 Task: Create a new event for a team-building picnic and games day on the 16th at 10 AM to 10:30 AM.
Action: Mouse moved to (49, 97)
Screenshot: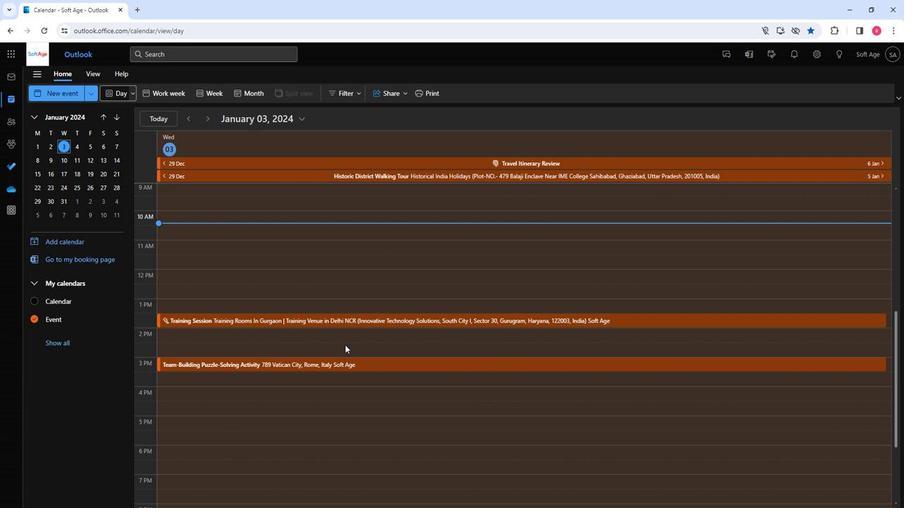 
Action: Mouse pressed left at (49, 97)
Screenshot: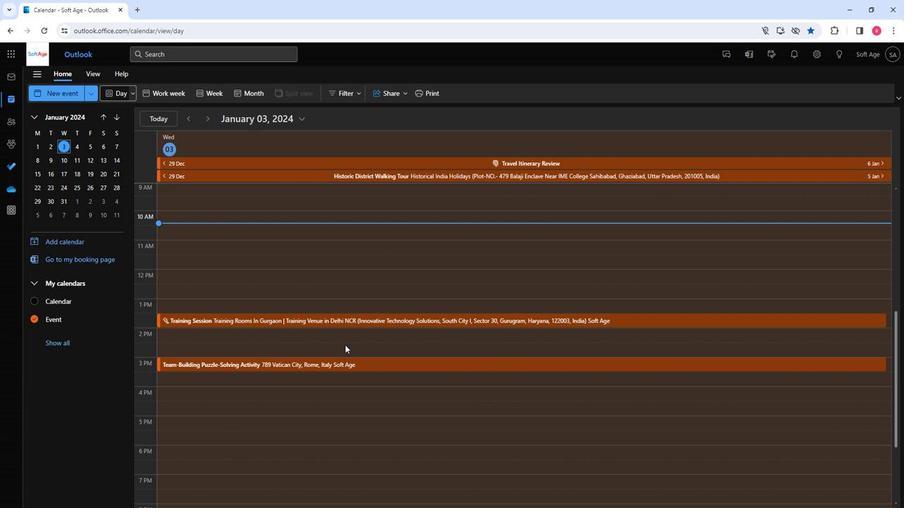 
Action: Mouse moved to (226, 156)
Screenshot: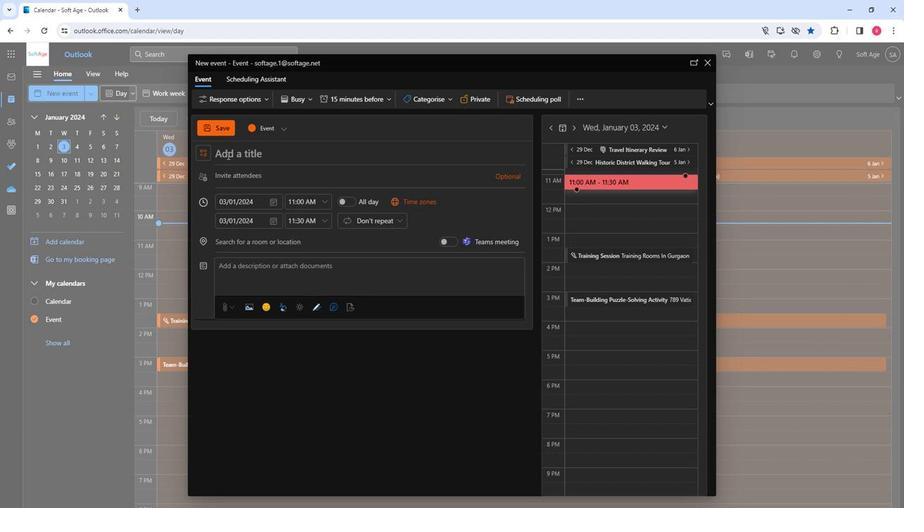 
Action: Mouse pressed left at (226, 156)
Screenshot: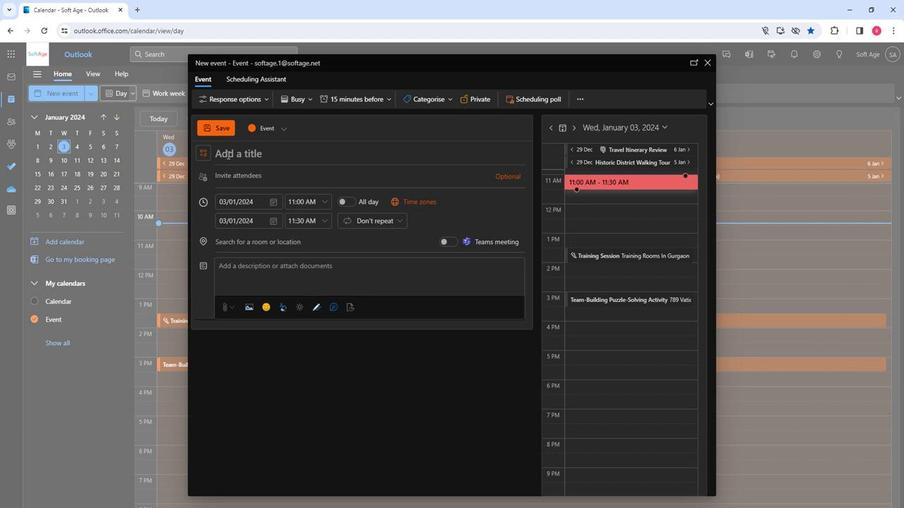 
Action: Key pressed <Key.shift><Key.shift><Key.shift><Key.shift><Key.shift><Key.shift><Key.shift><Key.shift><Key.shift><Key.shift><Key.shift><Key.shift><Key.shift>Team-building<Key.space>picnic<Key.backspace><Key.backspace><Key.backspace><Key.backspace><Key.backspace><Key.backspace><Key.shift>Picnic<Key.space><Key.shift>And<Key.space><Key.shift>Games<Key.space><Key.shift>Day
Screenshot: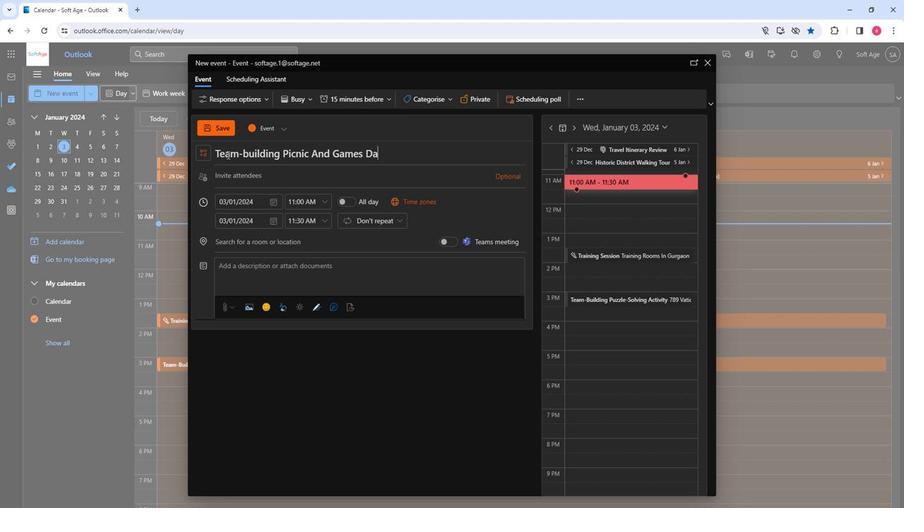 
Action: Mouse moved to (242, 178)
Screenshot: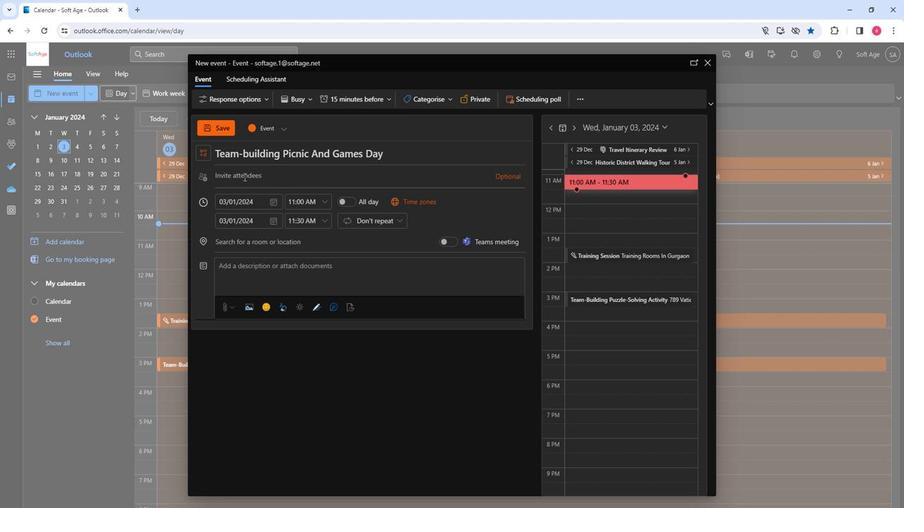 
Action: Mouse pressed left at (242, 178)
Screenshot: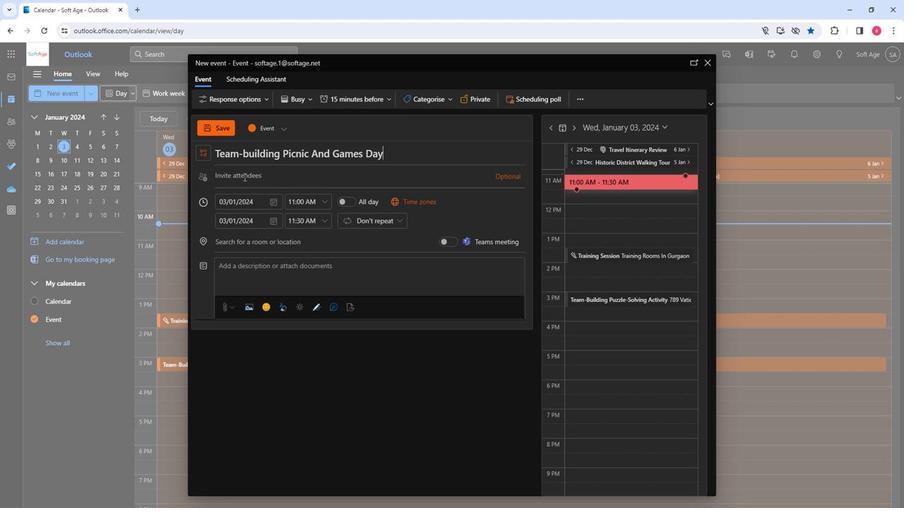 
Action: Key pressed so
Screenshot: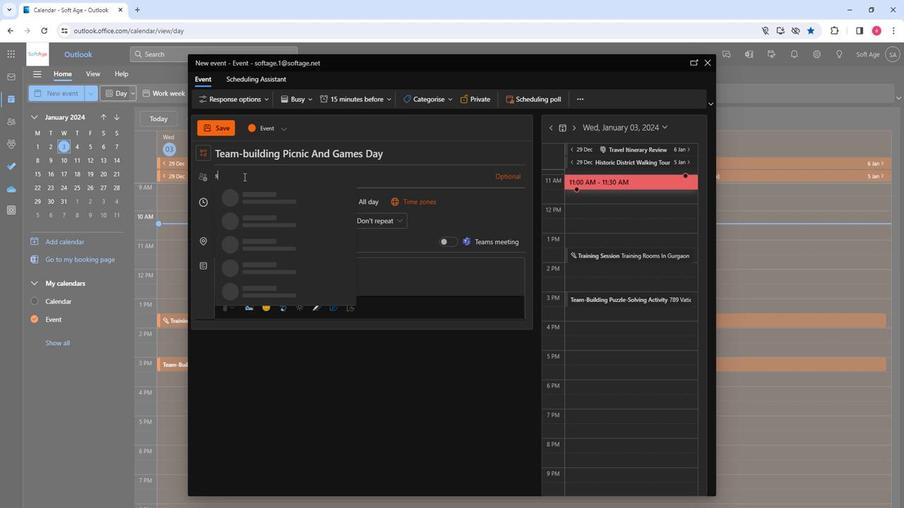 
Action: Mouse moved to (252, 245)
Screenshot: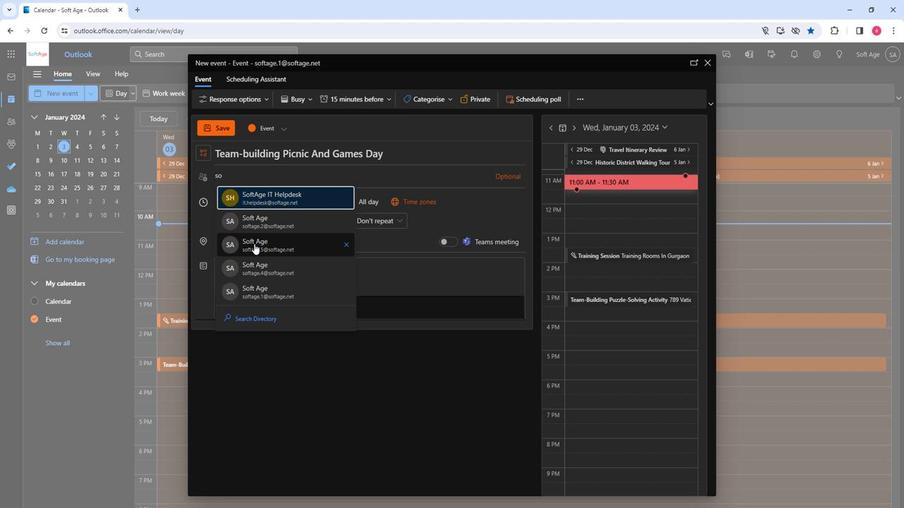 
Action: Mouse pressed left at (252, 245)
Screenshot: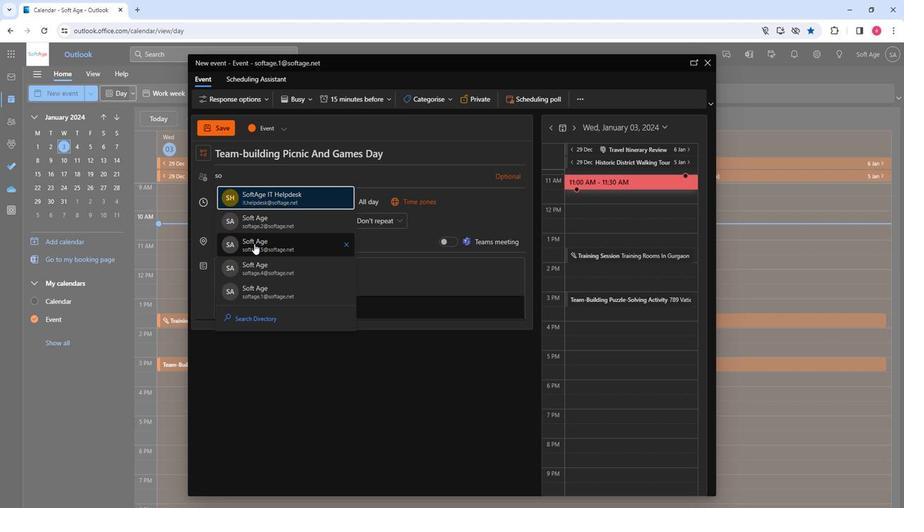 
Action: Key pressed so
Screenshot: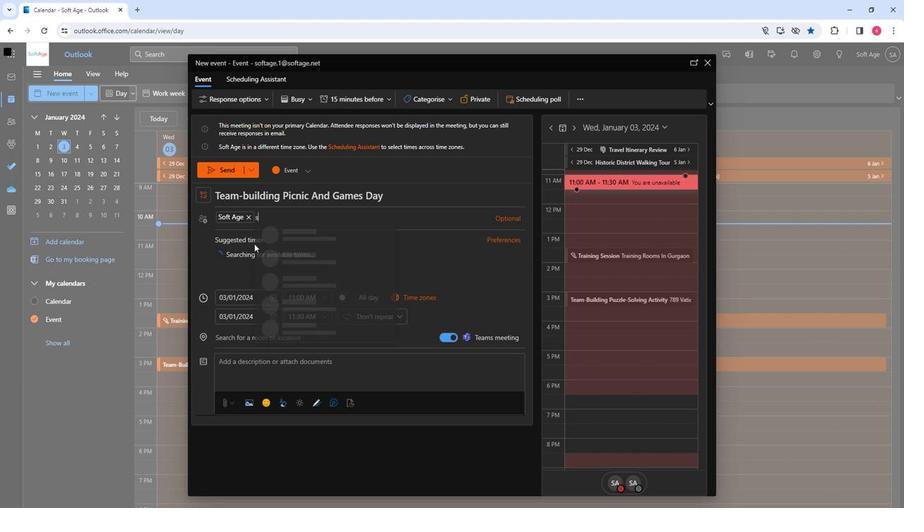 
Action: Mouse moved to (288, 268)
Screenshot: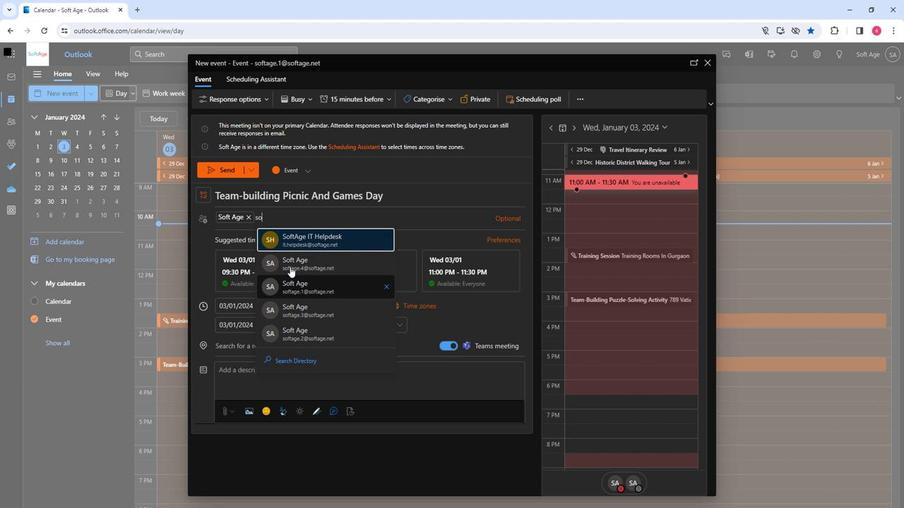 
Action: Mouse pressed left at (288, 268)
Screenshot: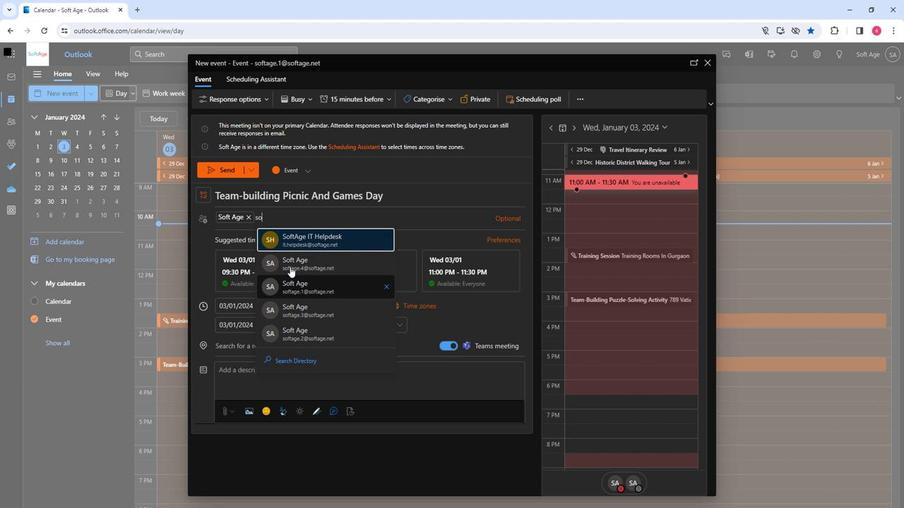 
Action: Key pressed so
Screenshot: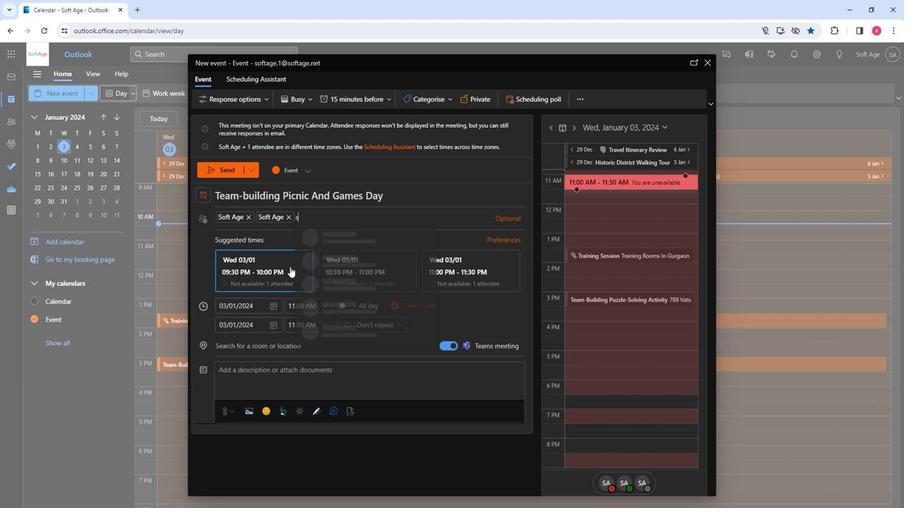 
Action: Mouse moved to (342, 304)
Screenshot: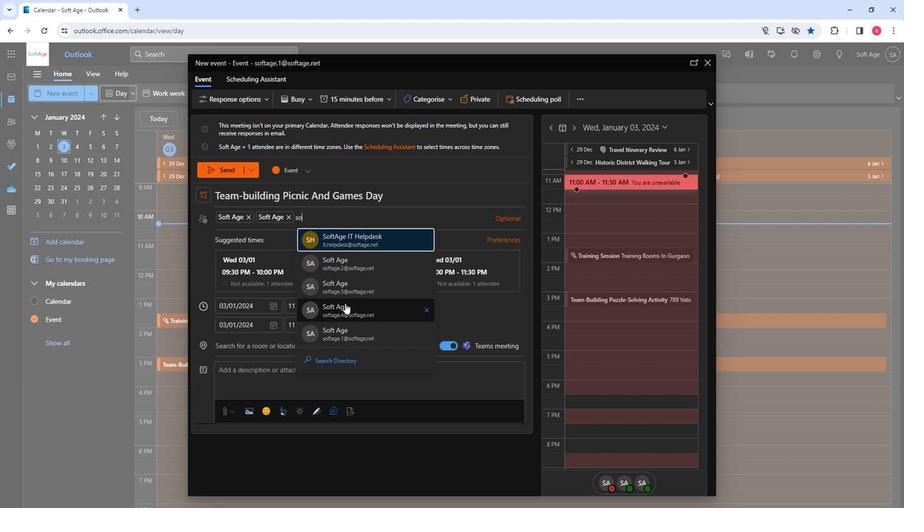 
Action: Mouse pressed left at (342, 304)
Screenshot: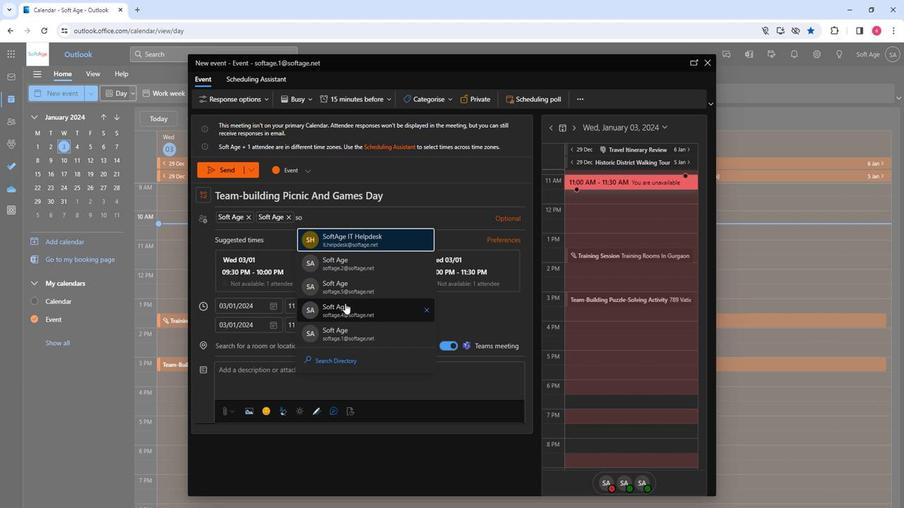 
Action: Key pressed so
Screenshot: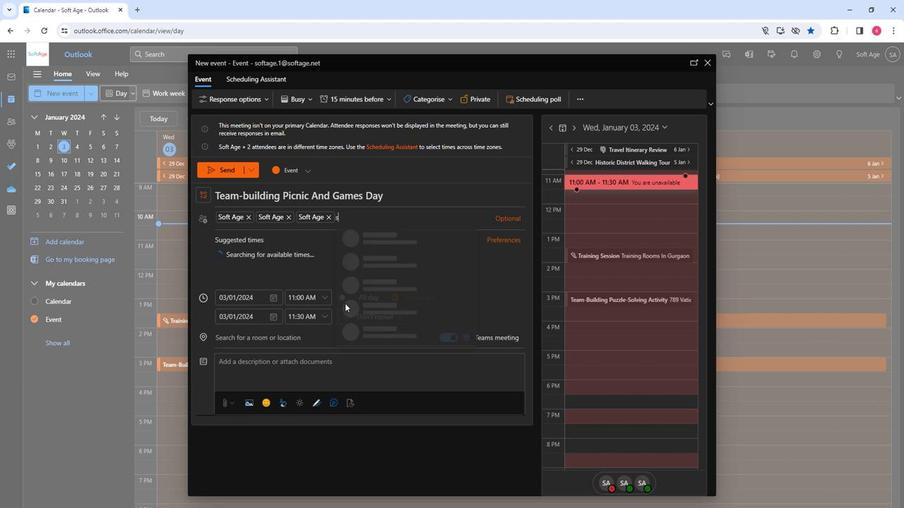 
Action: Mouse moved to (370, 337)
Screenshot: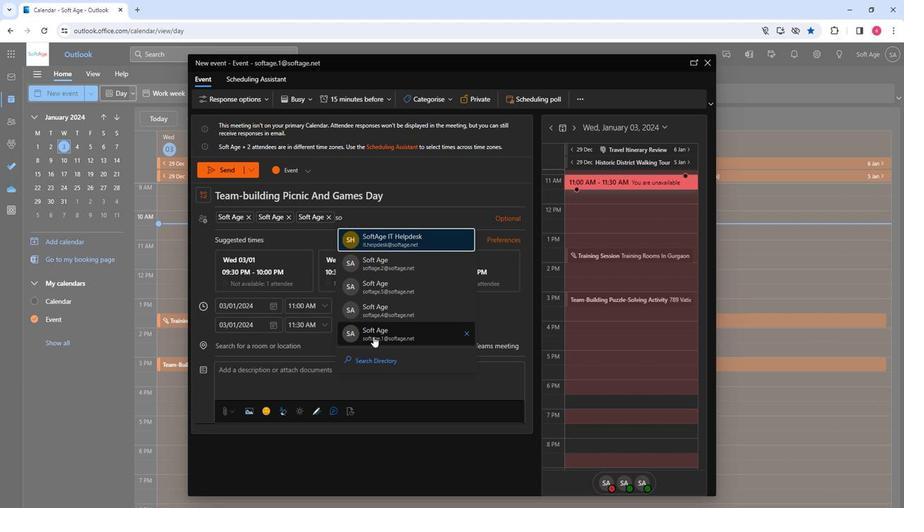 
Action: Mouse pressed left at (370, 337)
Screenshot: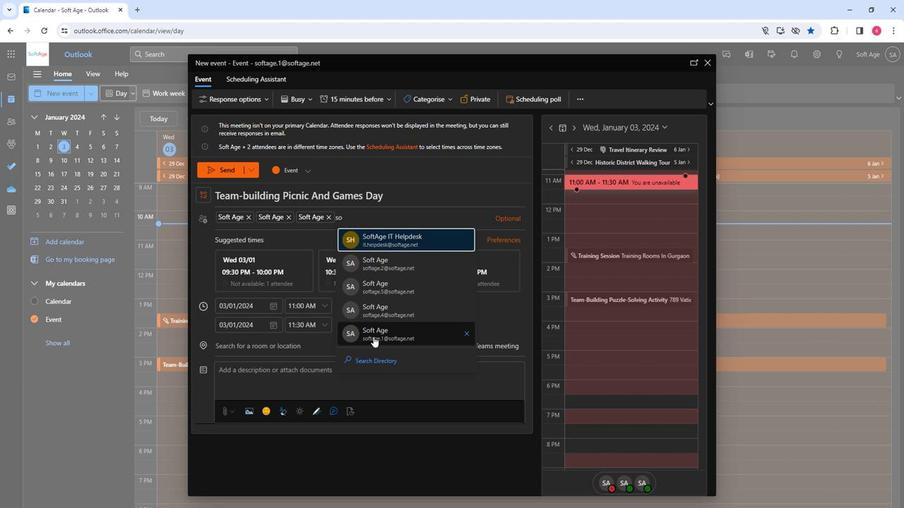 
Action: Mouse moved to (269, 305)
Screenshot: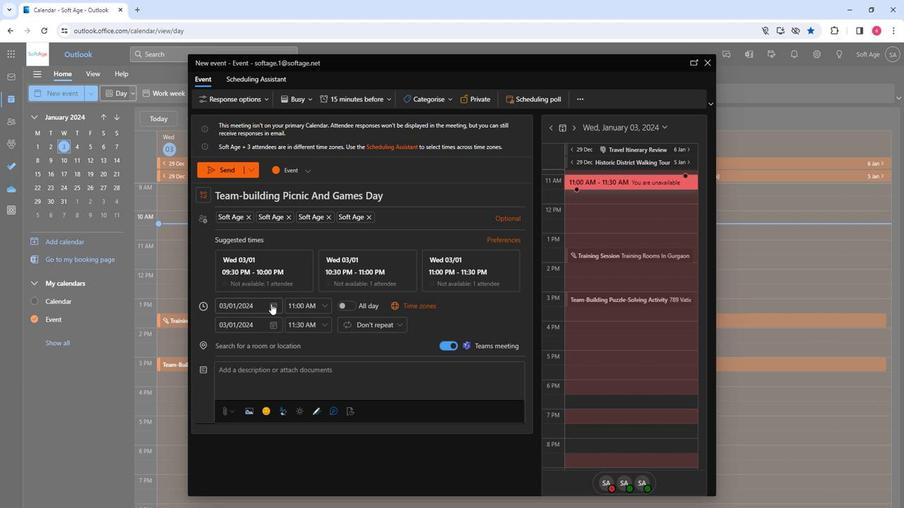 
Action: Mouse pressed left at (269, 305)
Screenshot: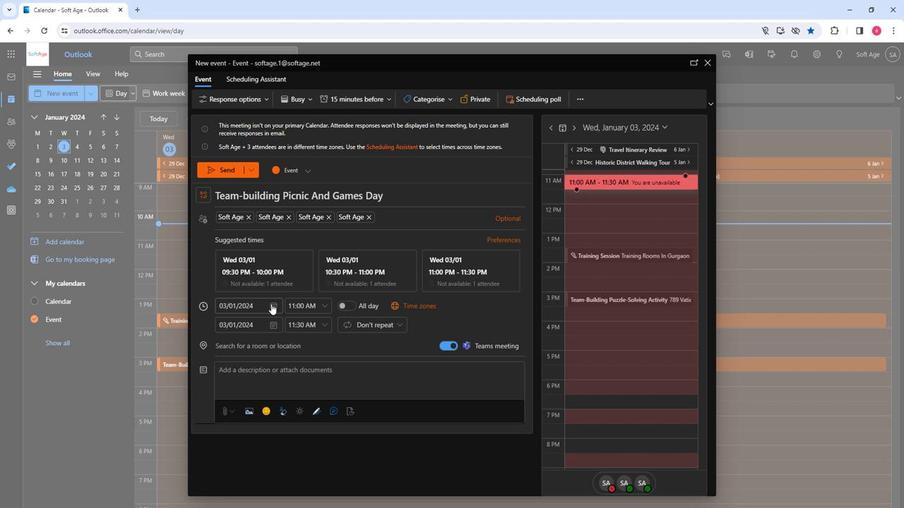 
Action: Mouse moved to (239, 385)
Screenshot: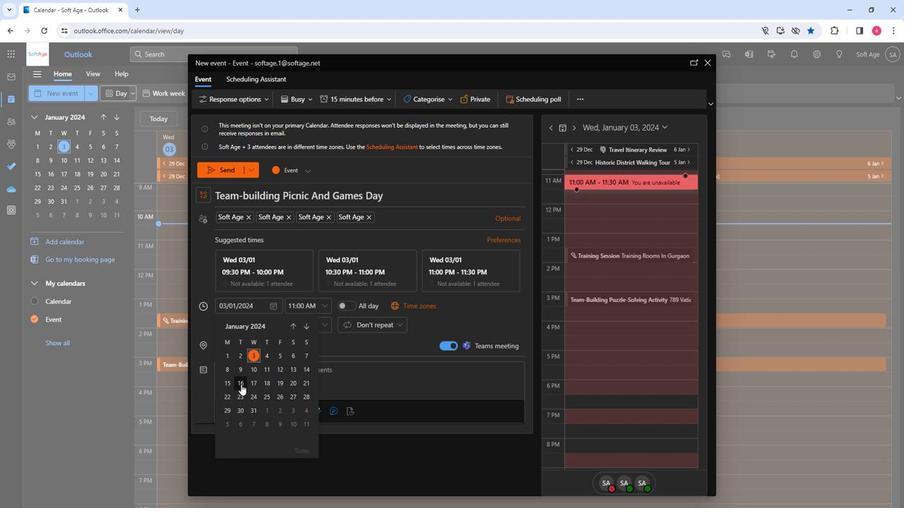 
Action: Mouse pressed left at (239, 385)
Screenshot: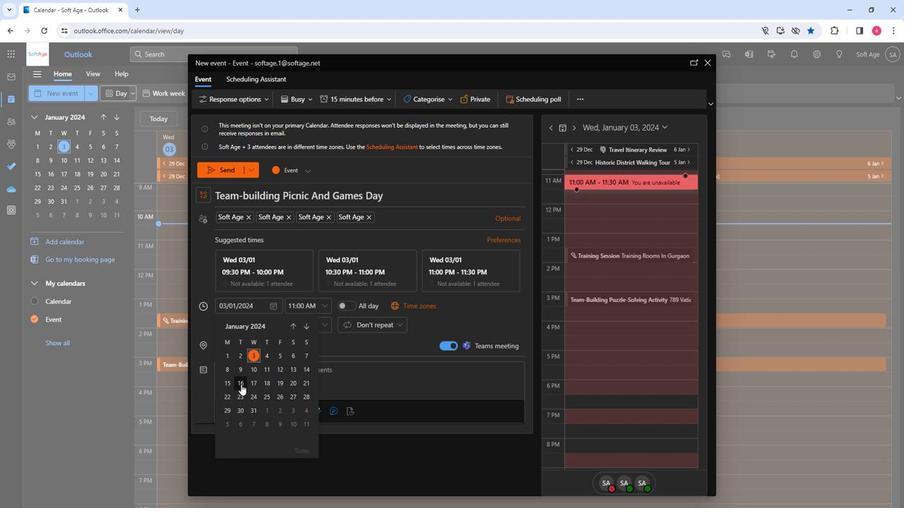 
Action: Mouse moved to (323, 307)
Screenshot: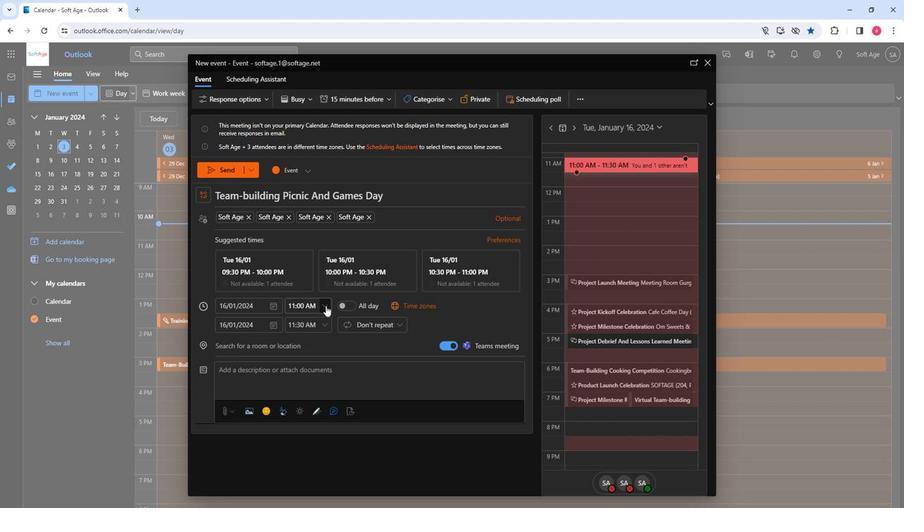 
Action: Mouse pressed left at (323, 307)
Screenshot: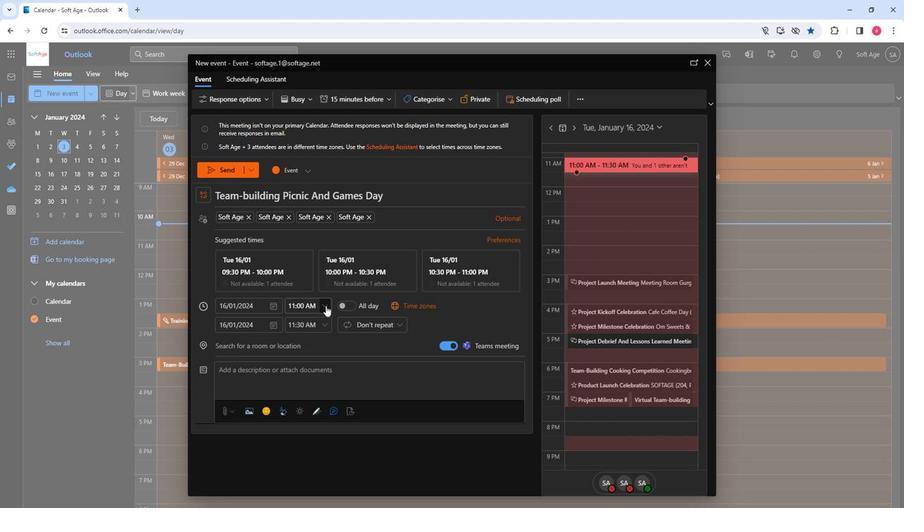 
Action: Mouse moved to (310, 365)
Screenshot: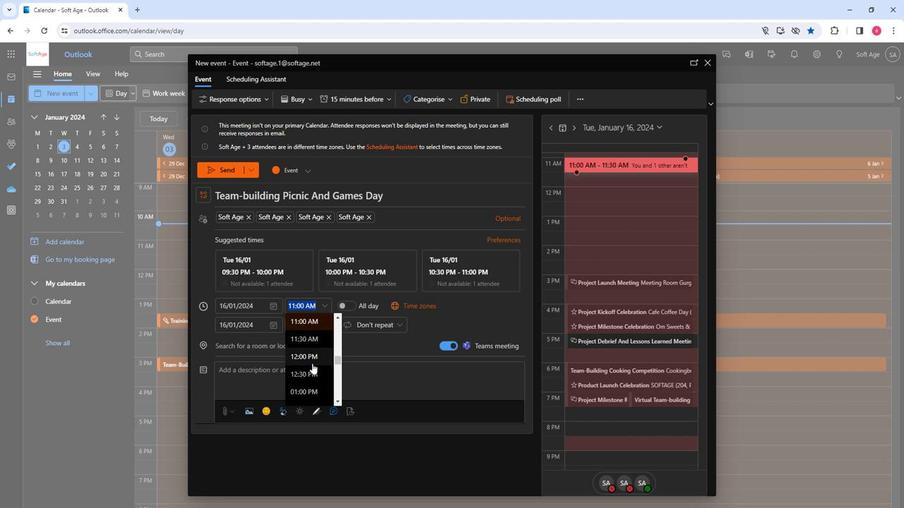 
Action: Mouse scrolled (310, 364) with delta (0, 0)
Screenshot: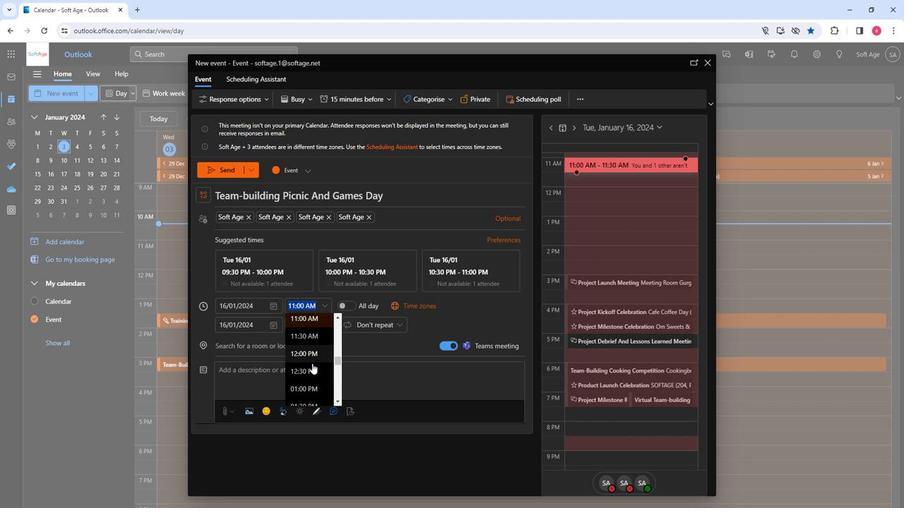 
Action: Mouse scrolled (310, 365) with delta (0, 0)
Screenshot: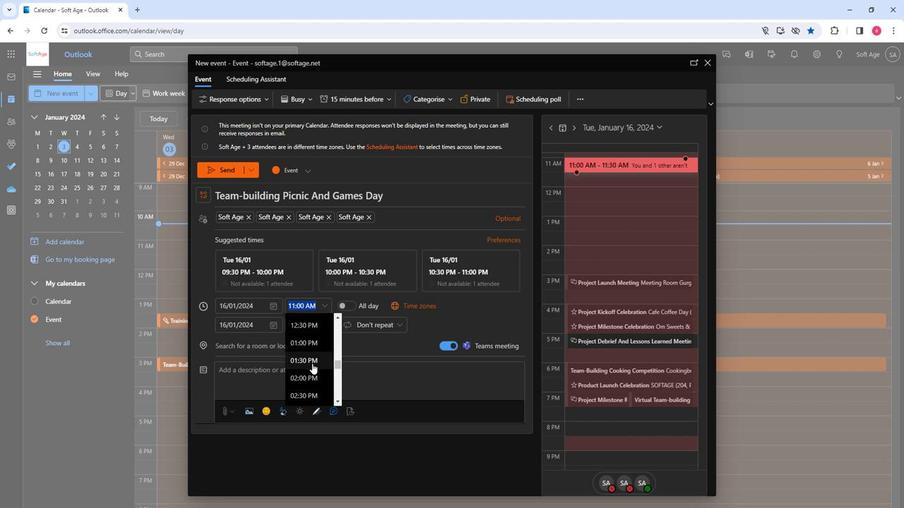
Action: Mouse moved to (309, 364)
Screenshot: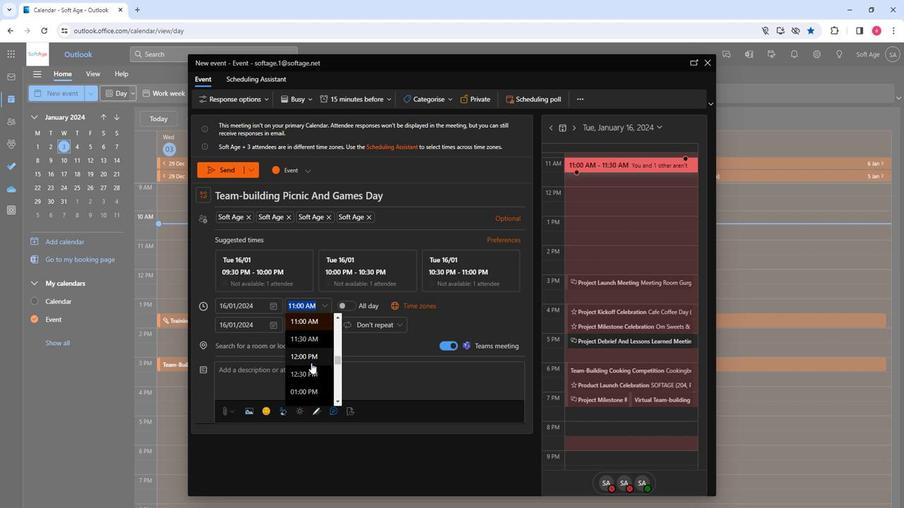 
Action: Mouse scrolled (309, 365) with delta (0, 0)
Screenshot: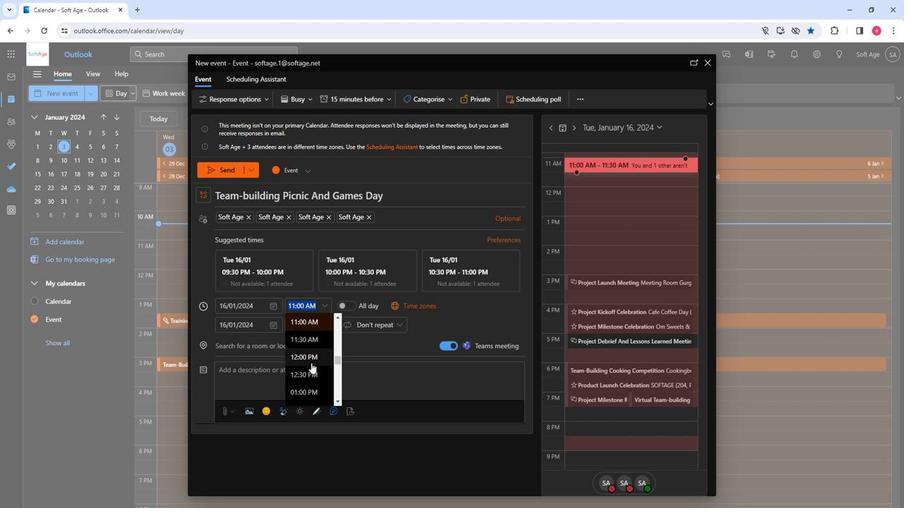 
Action: Mouse moved to (301, 337)
Screenshot: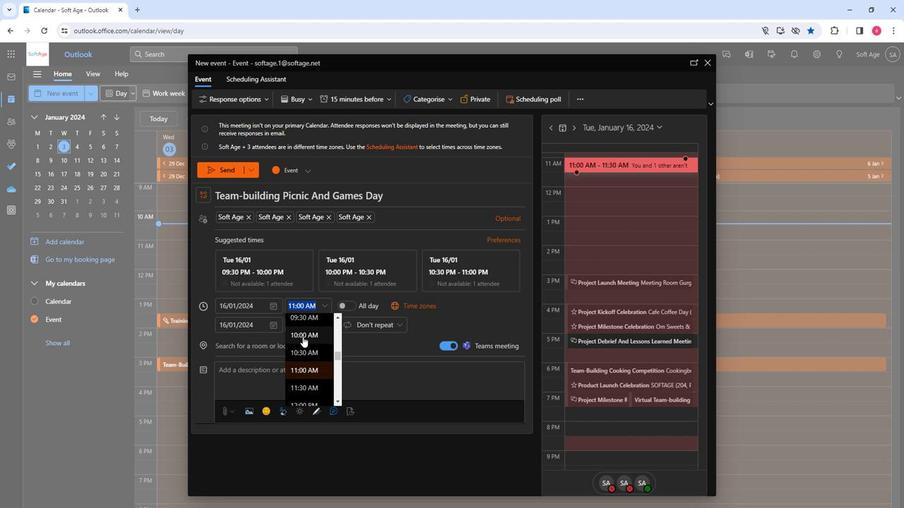 
Action: Mouse pressed left at (301, 337)
Screenshot: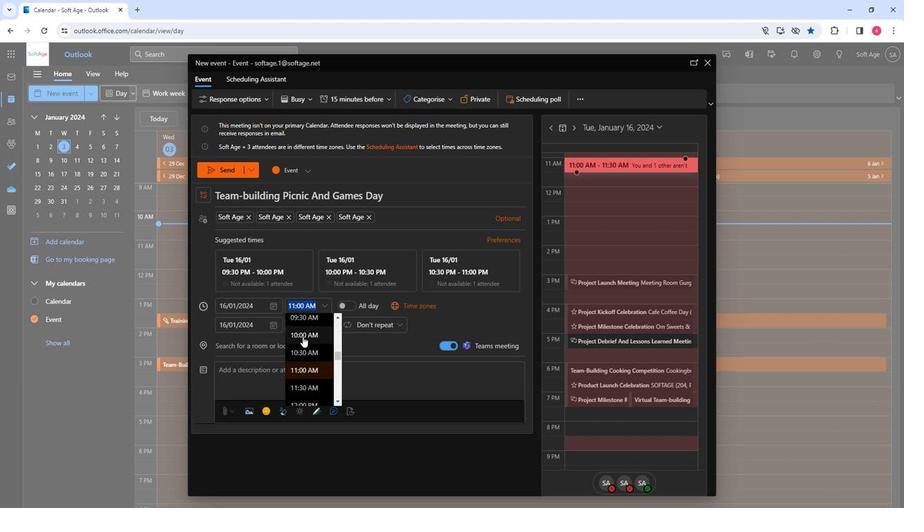 
Action: Mouse pressed left at (301, 337)
Screenshot: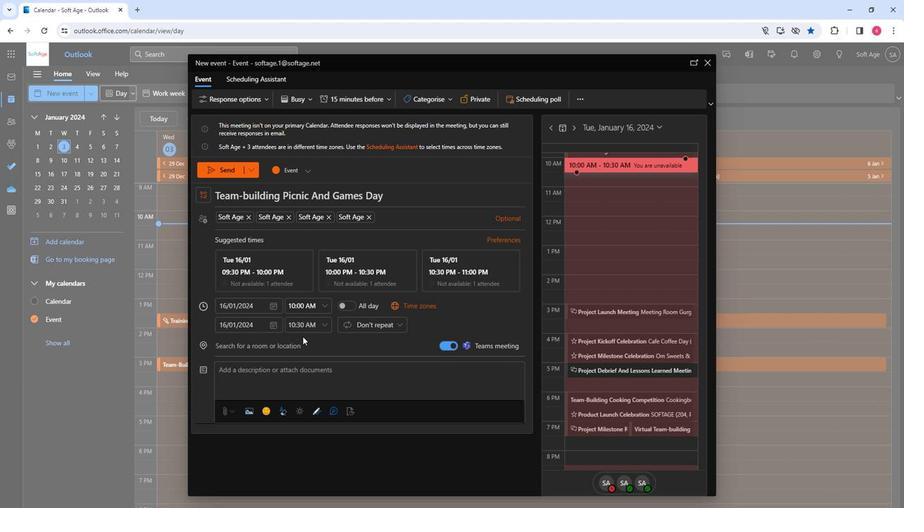 
Action: Mouse moved to (270, 349)
Screenshot: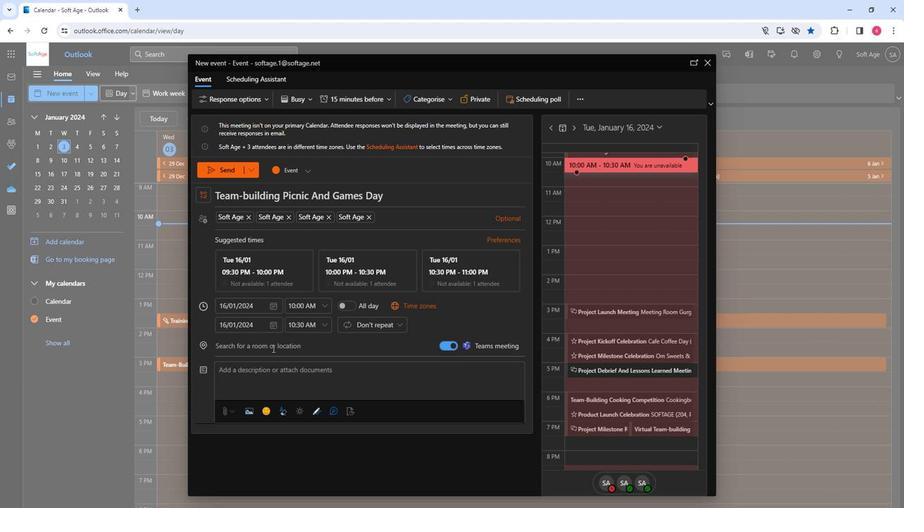 
Action: Mouse pressed left at (270, 349)
Screenshot: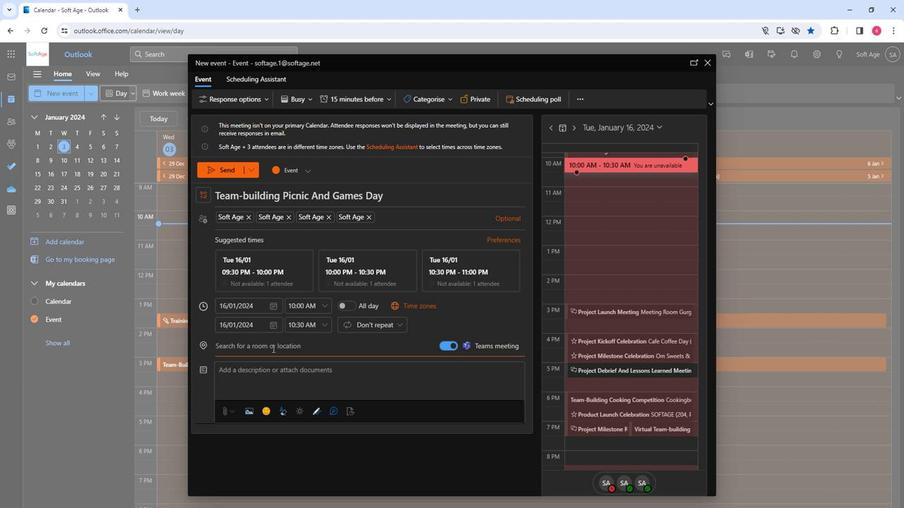 
Action: Key pressed so
Screenshot: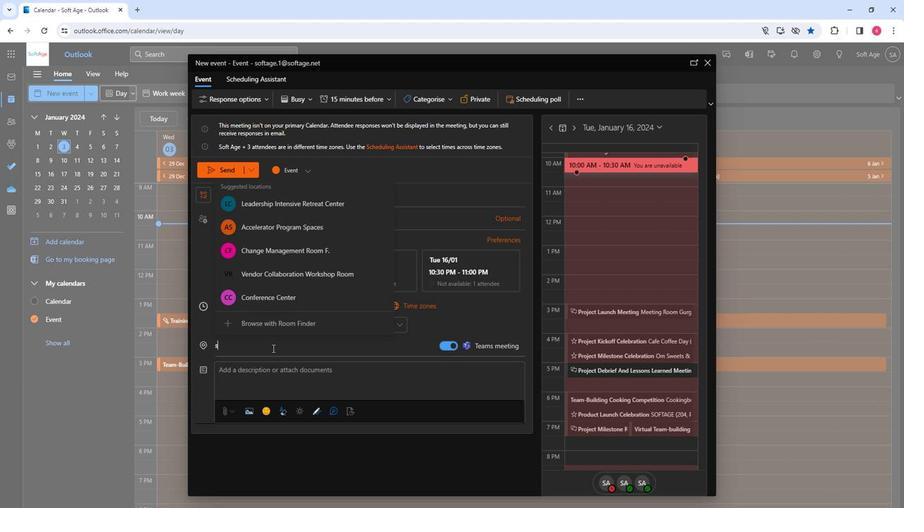 
Action: Mouse moved to (262, 298)
Screenshot: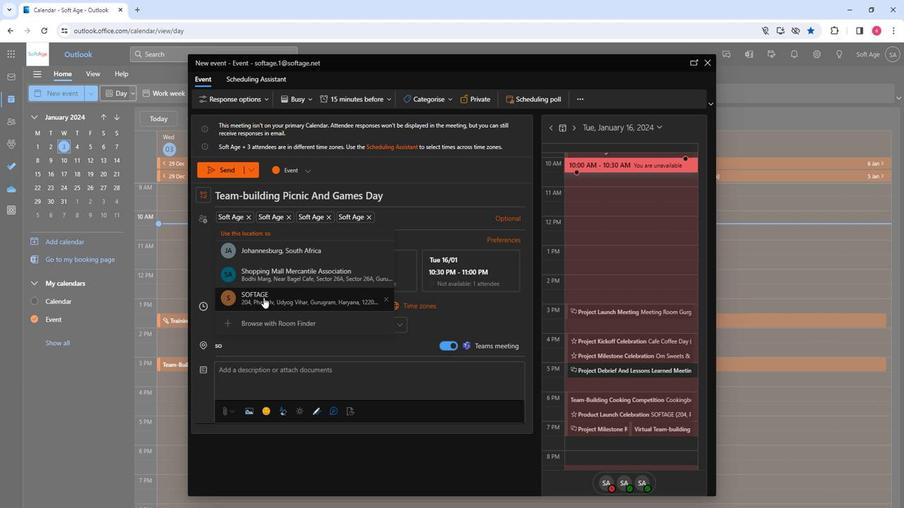 
Action: Mouse pressed left at (262, 298)
Screenshot: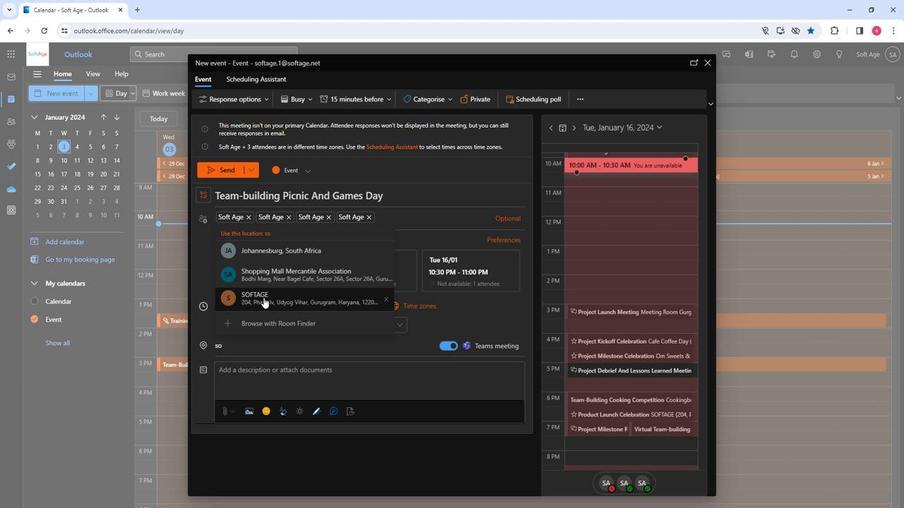 
Action: Mouse moved to (243, 363)
Screenshot: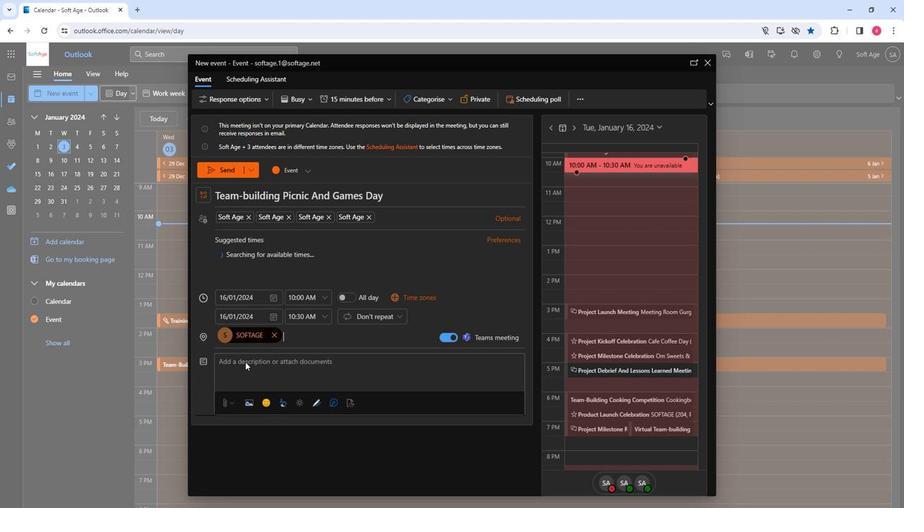 
Action: Mouse pressed left at (243, 363)
Screenshot: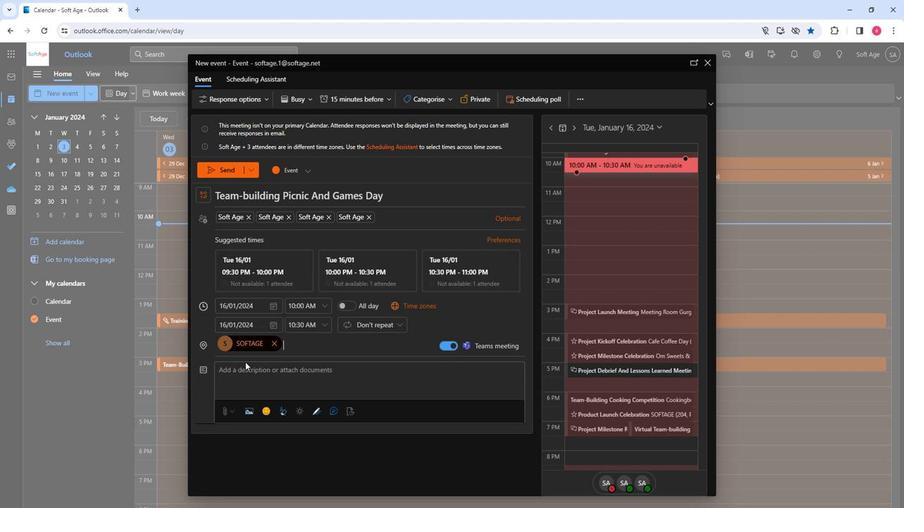 
Action: Mouse moved to (239, 372)
Screenshot: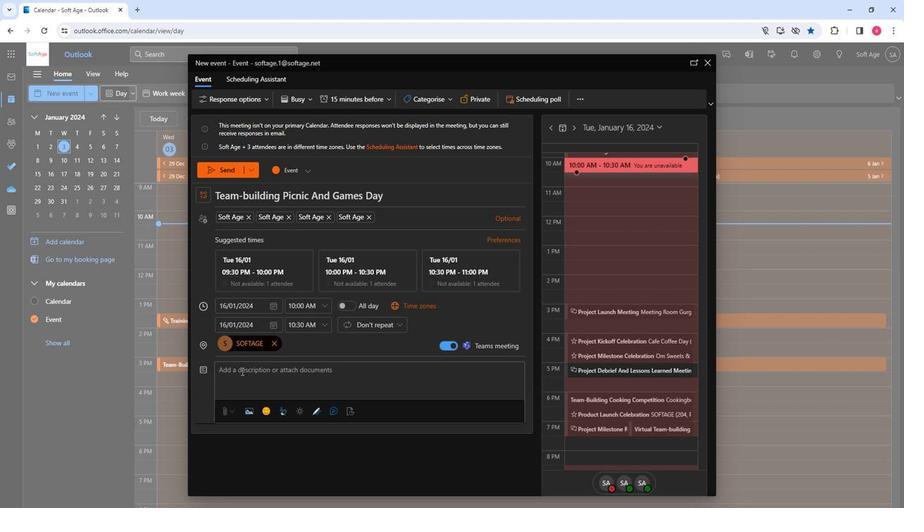 
Action: Mouse pressed left at (239, 372)
Screenshot: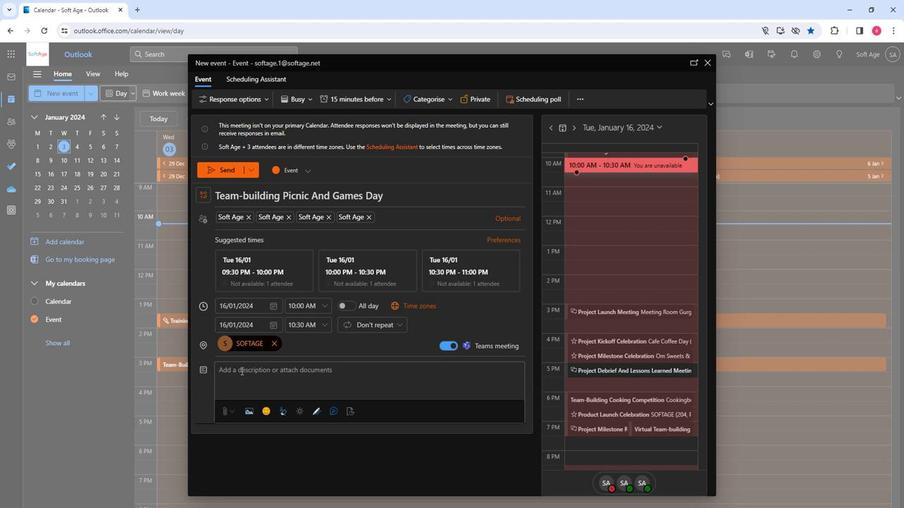 
Action: Key pressed <Key.shift>Ji<Key.backspace>oin<Key.space>us<Key.space>for<Key.space>of<Key.space>fun<Key.space>and<Key.space>connection
Screenshot: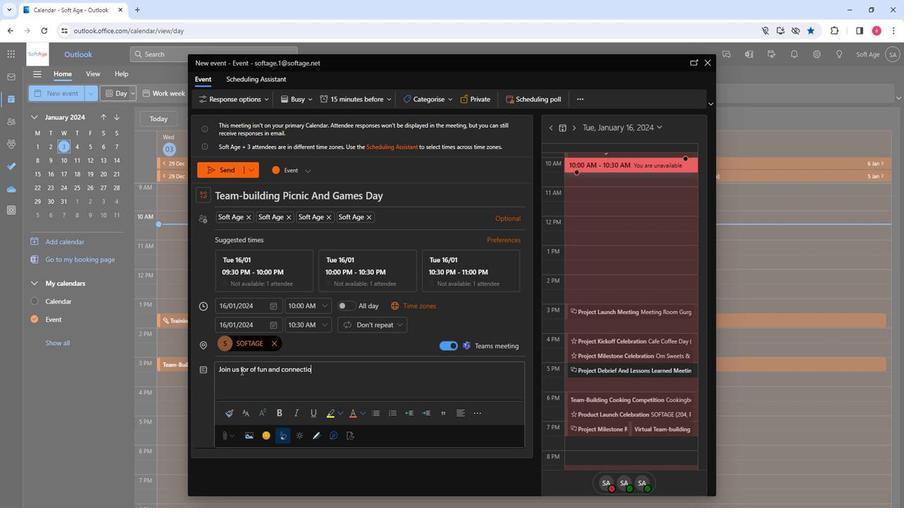 
Action: Mouse moved to (291, 379)
Screenshot: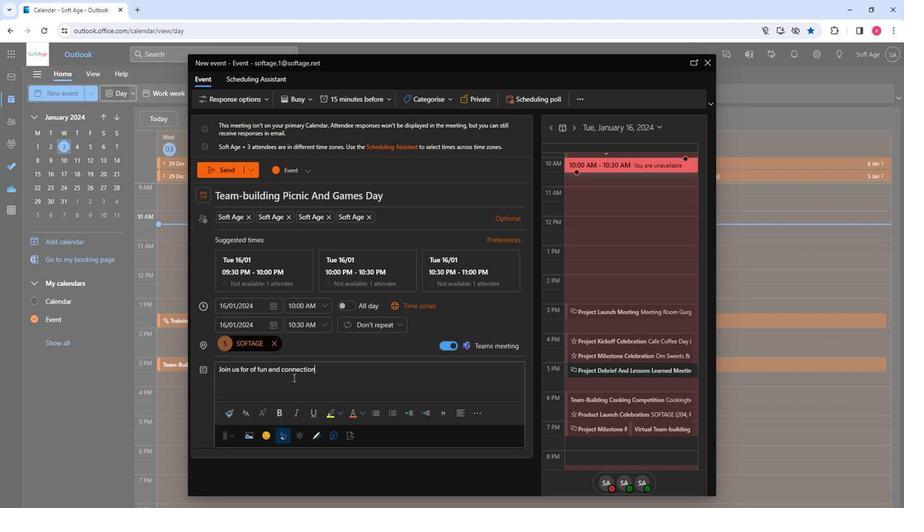 
Action: Key pressed <Key.backspace><Key.backspace><Key.backspace><Key.backspace><Key.backspace><Key.backspace><Key.backspace>n<Key.backspace>nection<Key.shift>!<Key.space><Key.shift>Embrace<Key.space>the<Key.space>outdoors<Key.space>at<Key.space>our<Key.space>team-building<Key.space>picnic
Screenshot: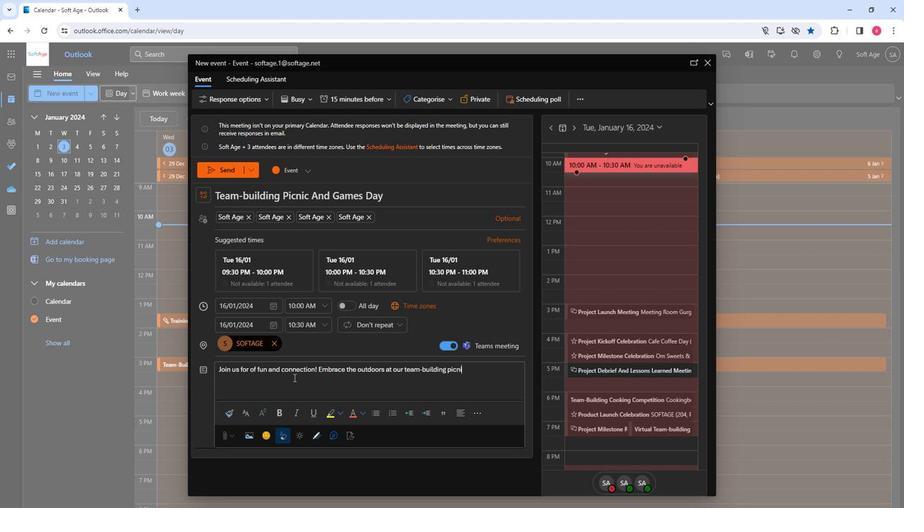 
Action: Mouse moved to (291, 379)
Screenshot: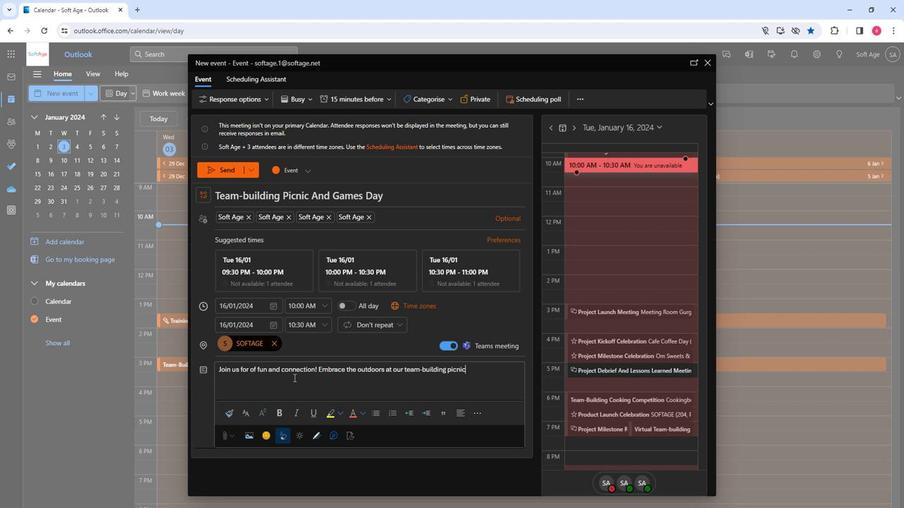 
Action: Key pressed <Key.space>and<Key.space>games<Key.space>day.<Key.space><Key.shift>Good<Key.space>food,<Key.space>alun<Key.backspace><Key.backspace><Key.backspace>la<Key.backspace><Key.backspace><Key.backspace>laughter,<Key.space>and<Key.space>games<Key.space>await.<Key.space><Key.shift>Let<Key.space>the<Key.space>bonding<Key.space>begin<Key.shift>!
Screenshot: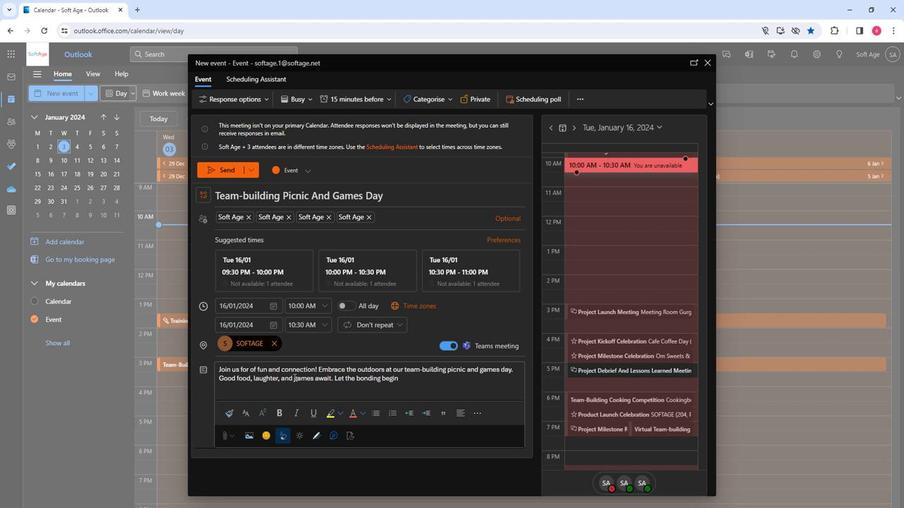 
Action: Mouse moved to (339, 385)
Screenshot: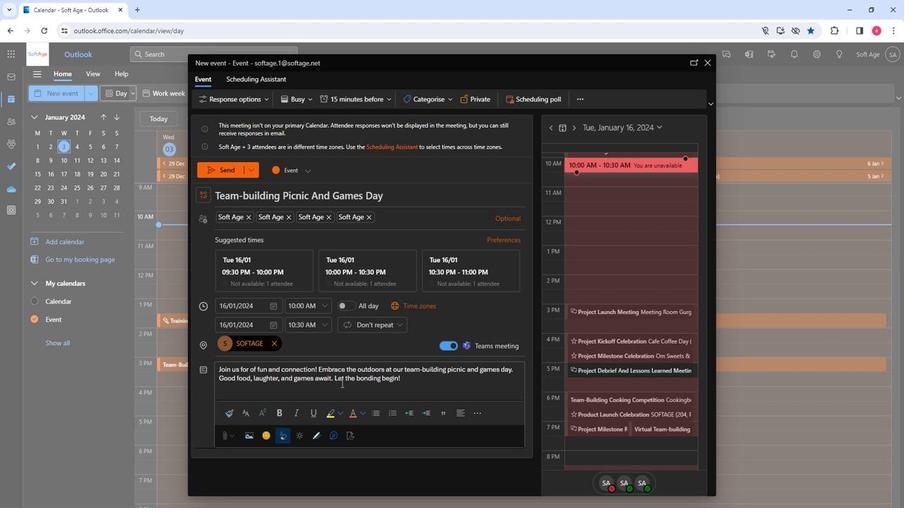 
Action: Mouse pressed left at (339, 385)
Screenshot: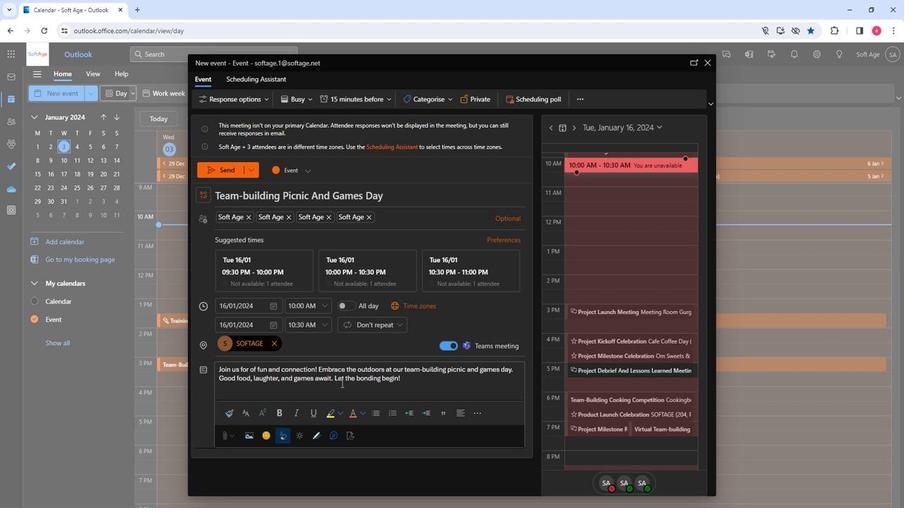 
Action: Mouse pressed left at (339, 385)
Screenshot: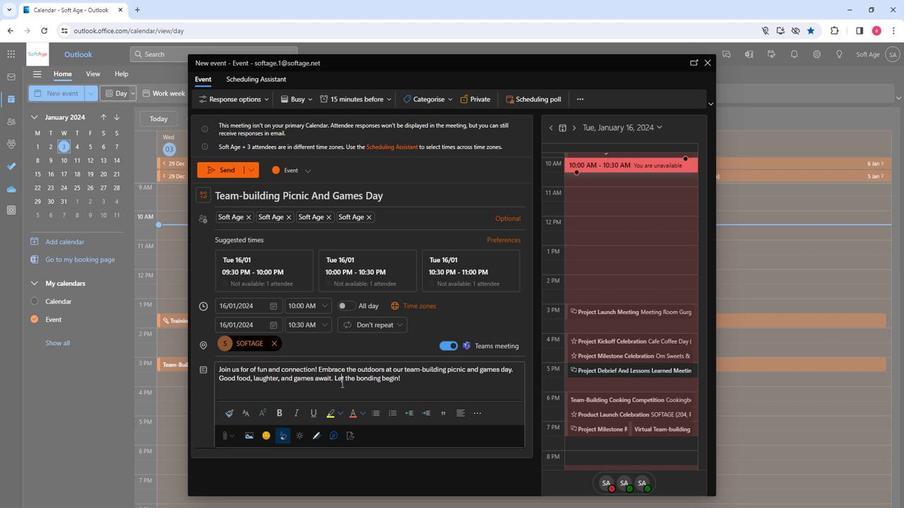
Action: Mouse pressed left at (339, 385)
Screenshot: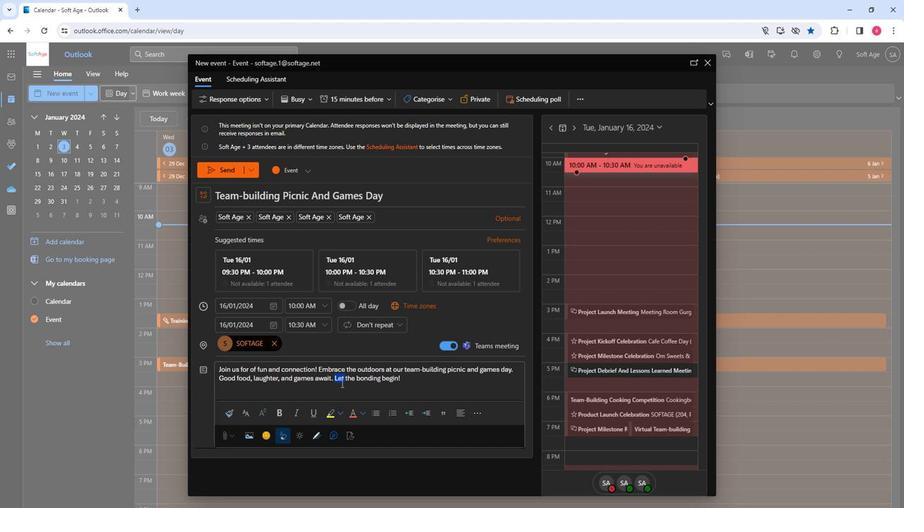
Action: Mouse moved to (446, 373)
Screenshot: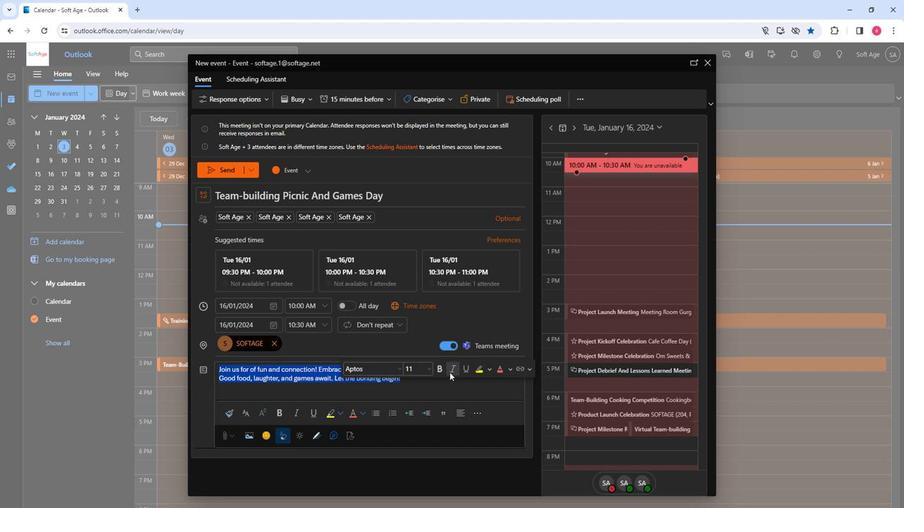
Action: Mouse pressed left at (446, 373)
Screenshot: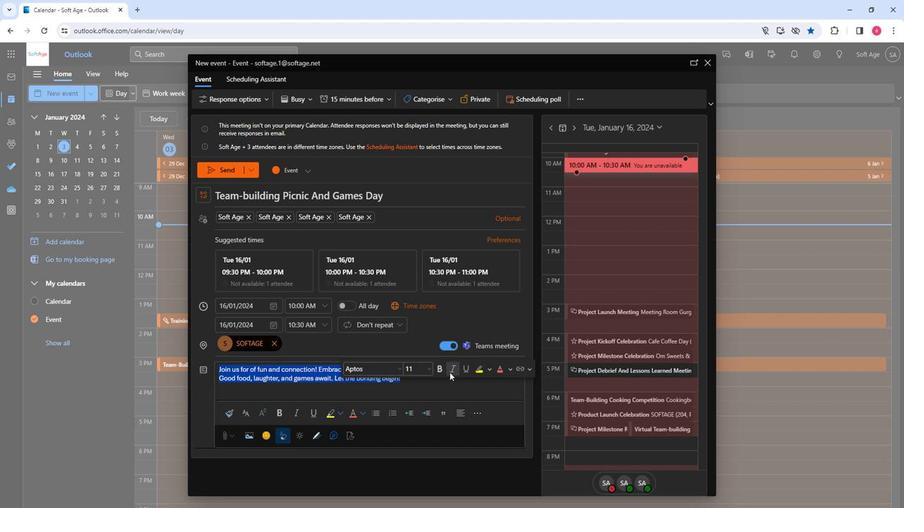 
Action: Mouse moved to (248, 417)
Screenshot: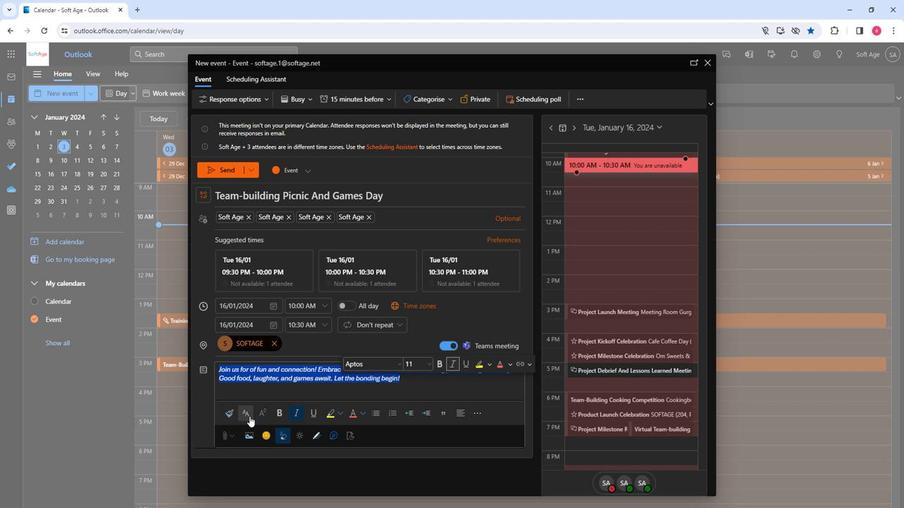 
Action: Mouse pressed left at (248, 417)
Screenshot: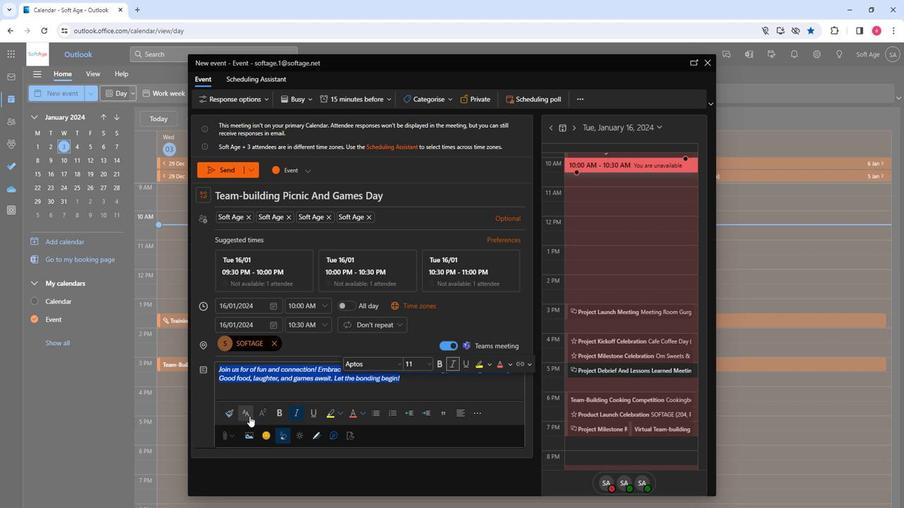 
Action: Mouse moved to (271, 351)
Screenshot: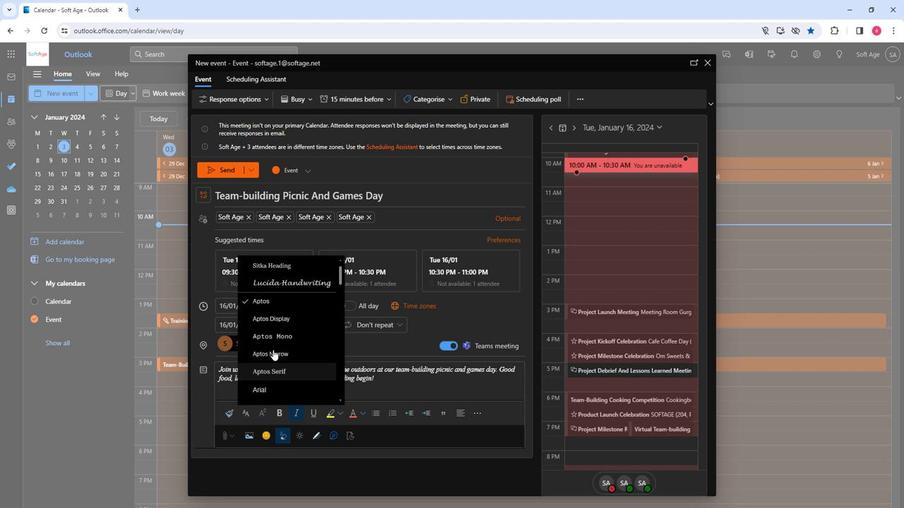 
Action: Mouse scrolled (271, 350) with delta (0, 0)
Screenshot: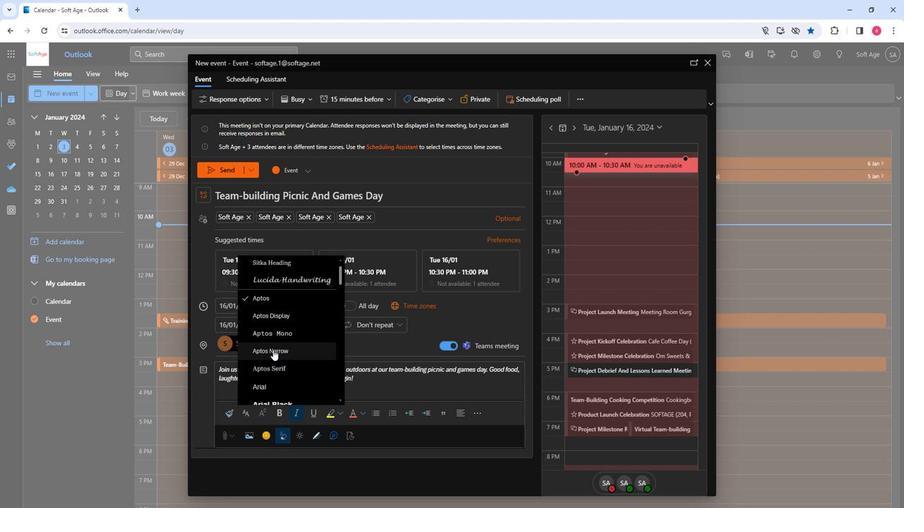 
Action: Mouse scrolled (271, 350) with delta (0, 0)
Screenshot: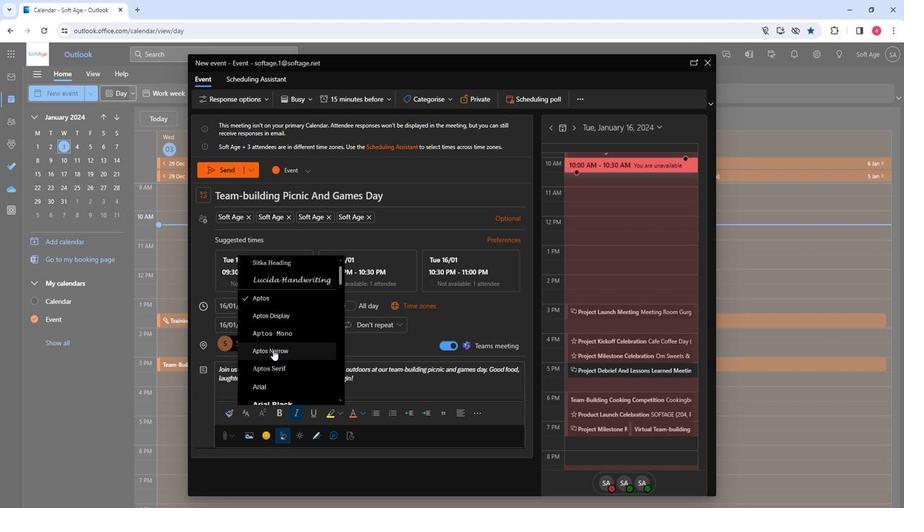 
Action: Mouse scrolled (271, 350) with delta (0, 0)
Screenshot: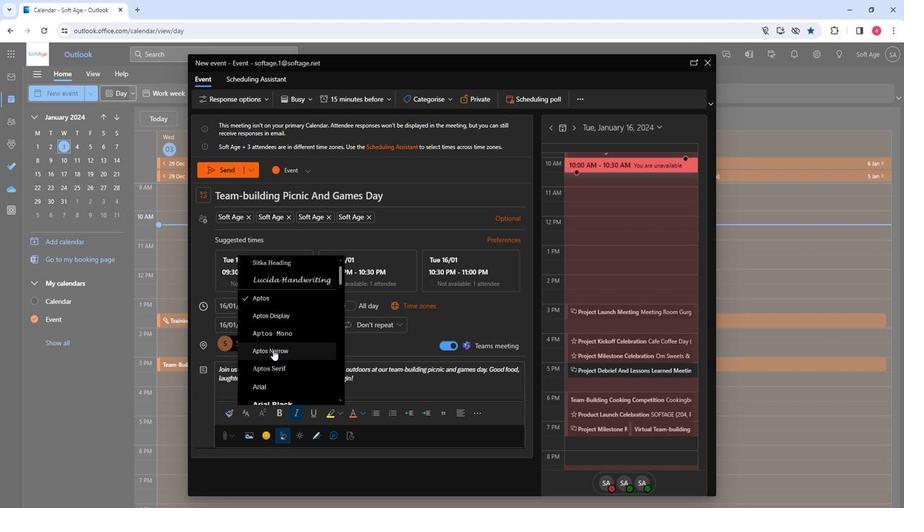 
Action: Mouse scrolled (271, 350) with delta (0, 0)
Screenshot: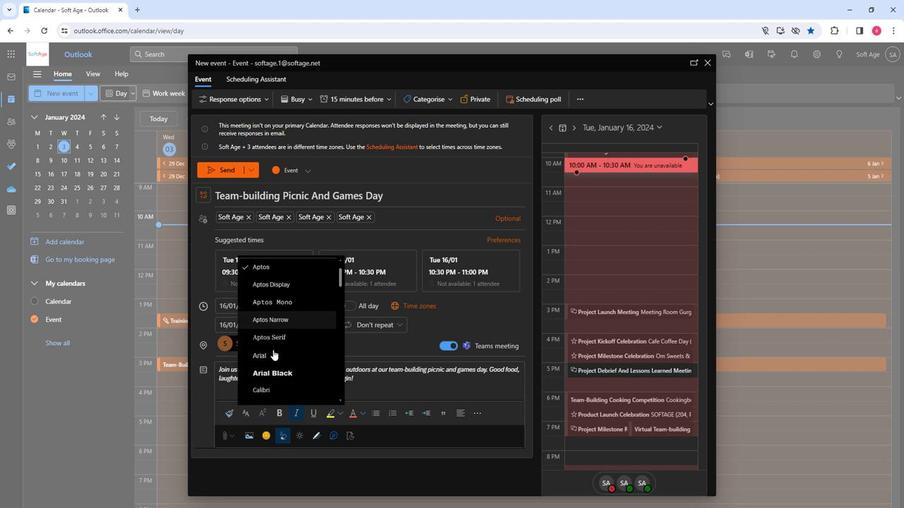 
Action: Mouse moved to (289, 365)
Screenshot: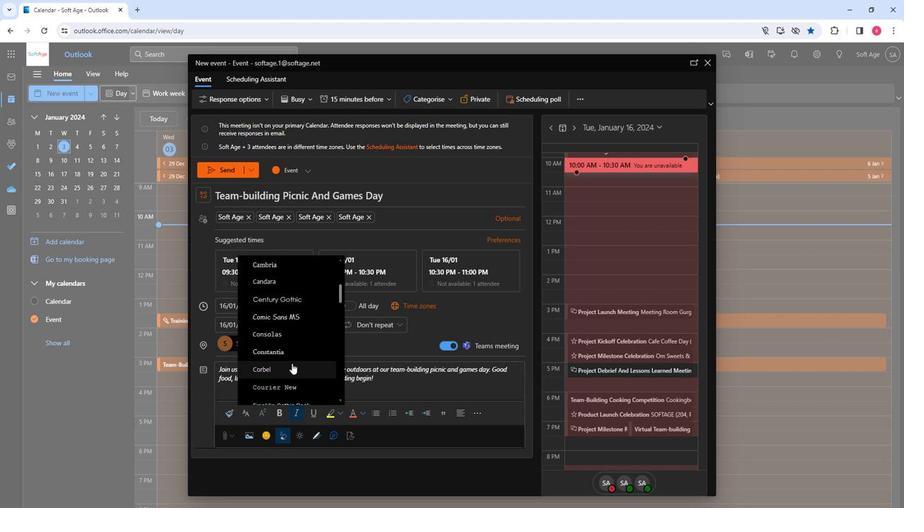 
Action: Mouse scrolled (289, 364) with delta (0, 0)
Screenshot: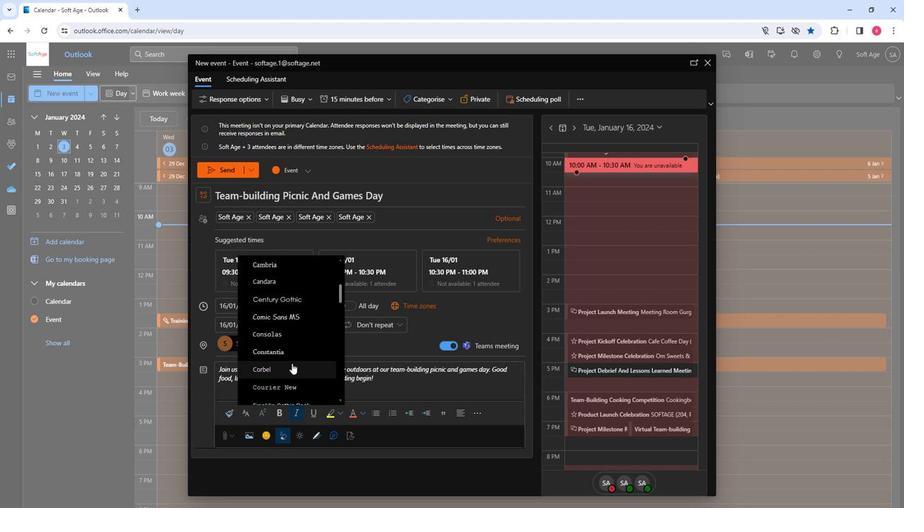 
Action: Mouse scrolled (289, 364) with delta (0, 0)
Screenshot: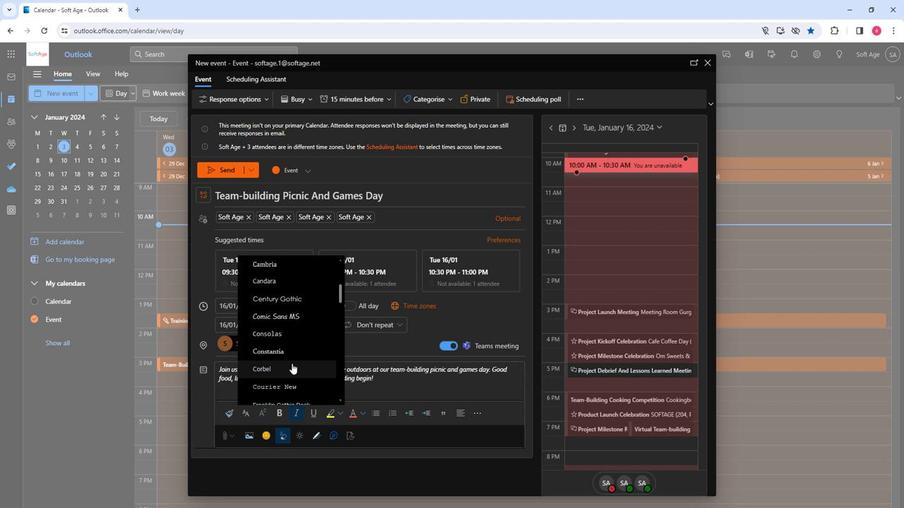 
Action: Mouse moved to (291, 332)
Screenshot: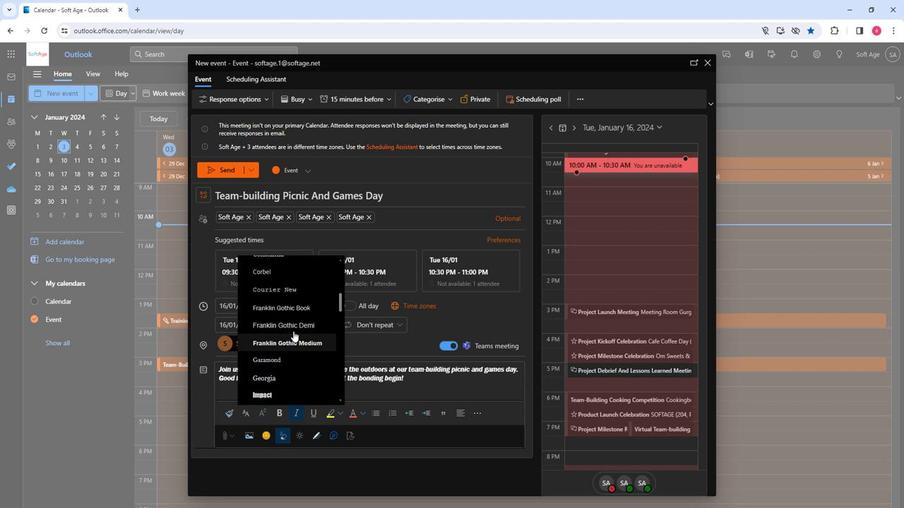 
Action: Mouse scrolled (291, 332) with delta (0, 0)
Screenshot: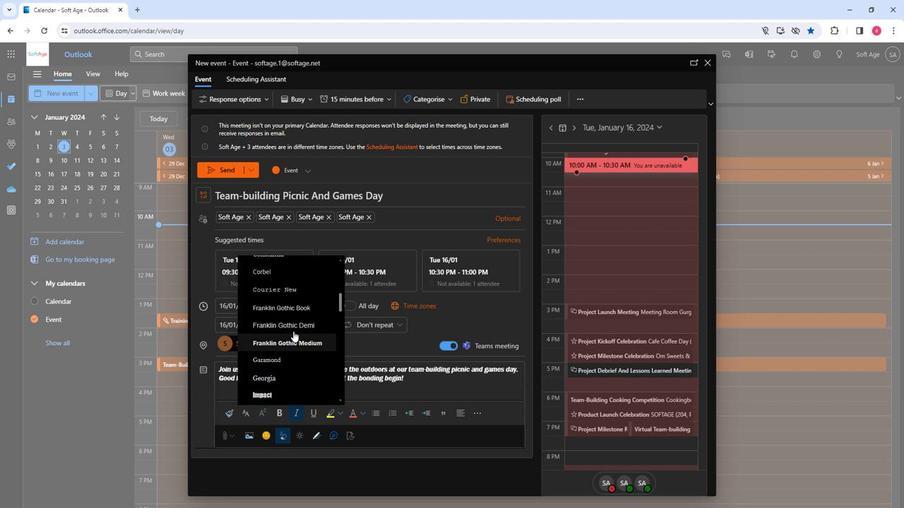 
Action: Mouse scrolled (291, 332) with delta (0, 0)
Screenshot: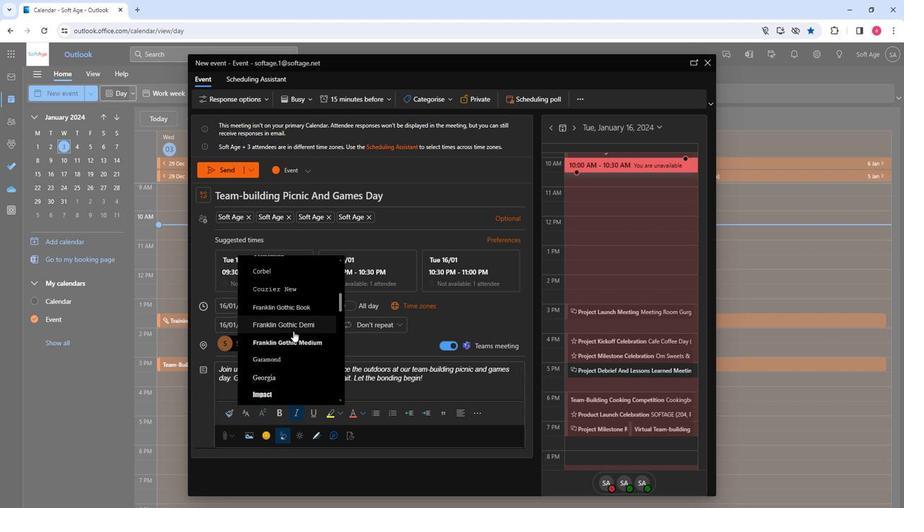 
Action: Mouse moved to (274, 352)
Screenshot: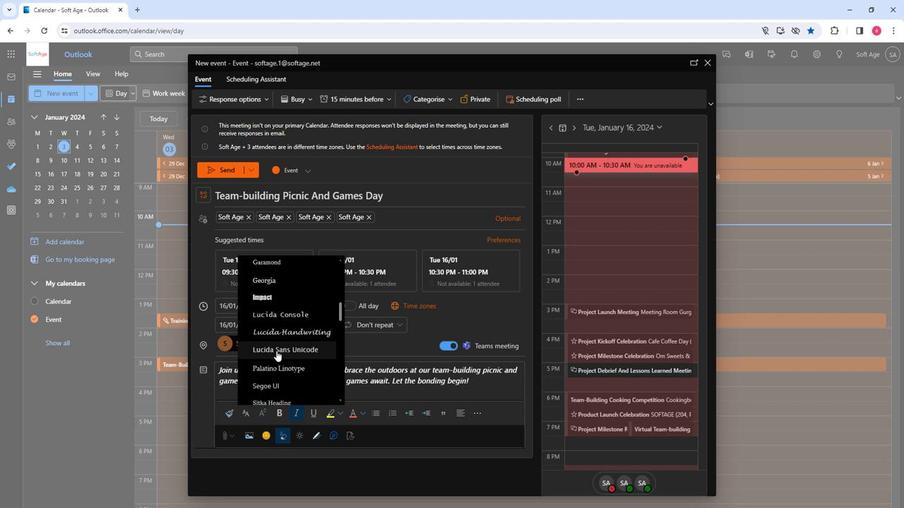 
Action: Mouse pressed left at (274, 352)
Screenshot: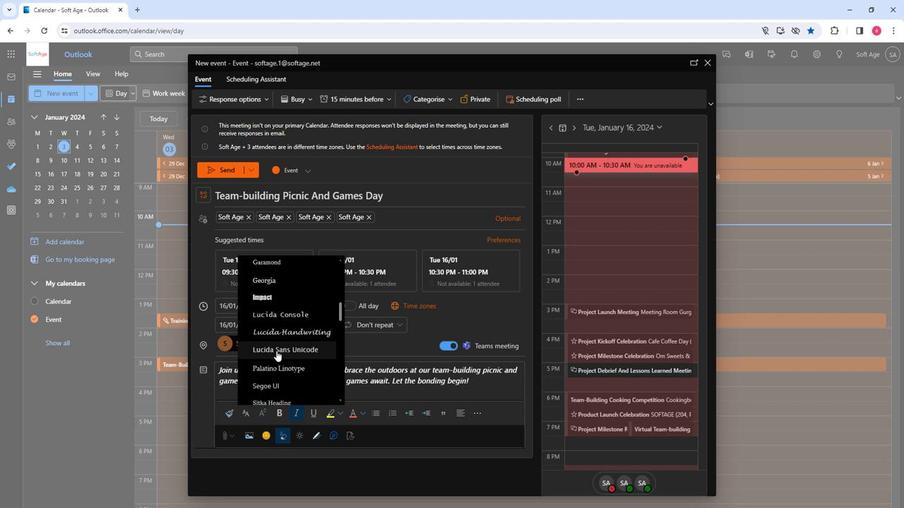 
Action: Mouse moved to (337, 415)
Screenshot: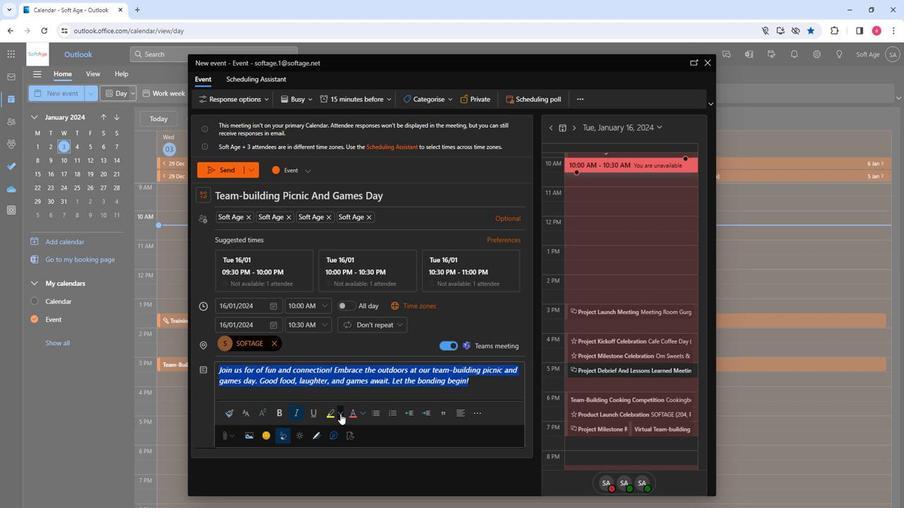 
Action: Mouse pressed left at (337, 415)
Screenshot: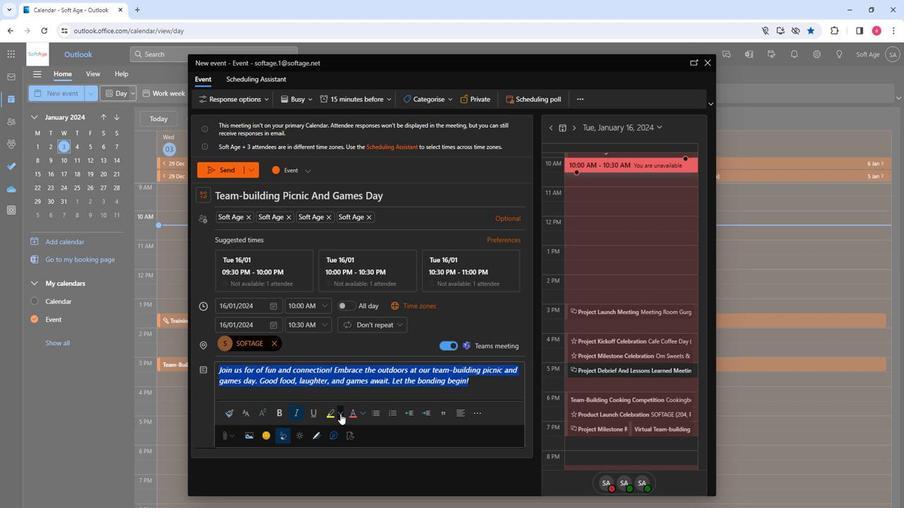 
Action: Mouse moved to (343, 438)
Screenshot: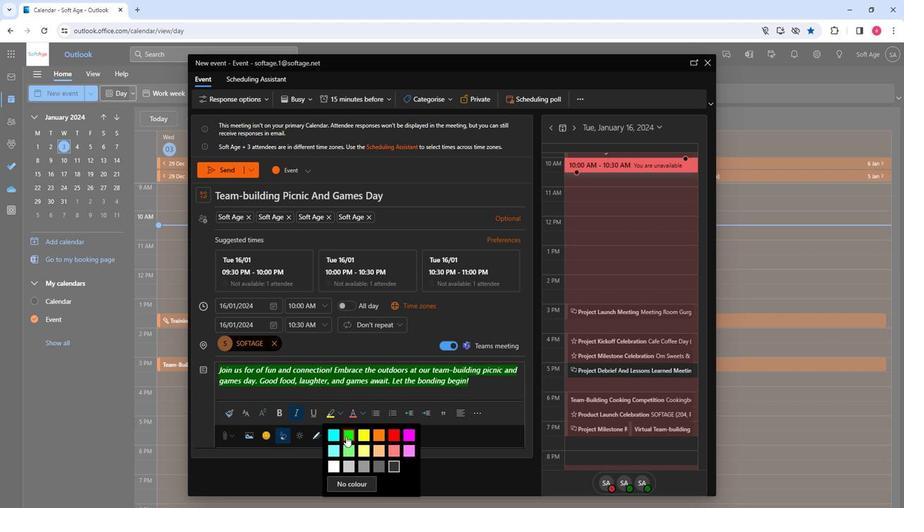 
Action: Mouse pressed left at (343, 438)
Screenshot: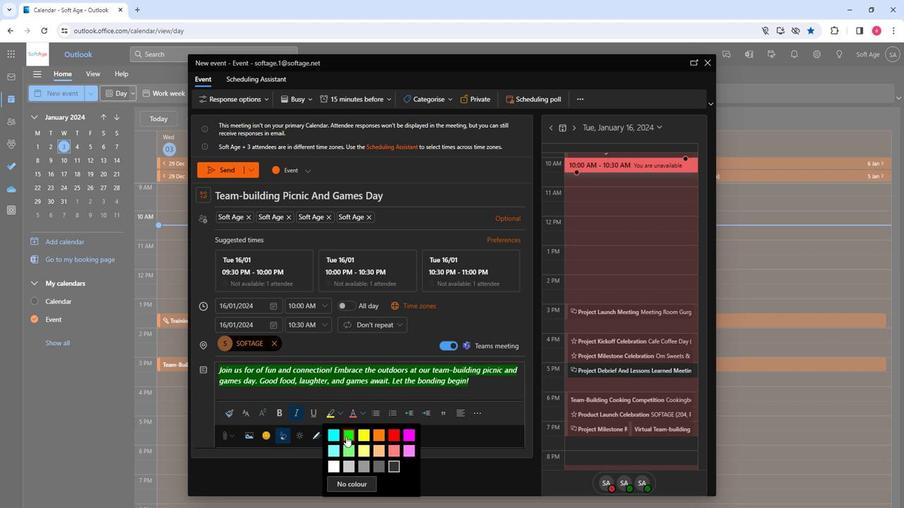 
Action: Mouse moved to (419, 416)
Screenshot: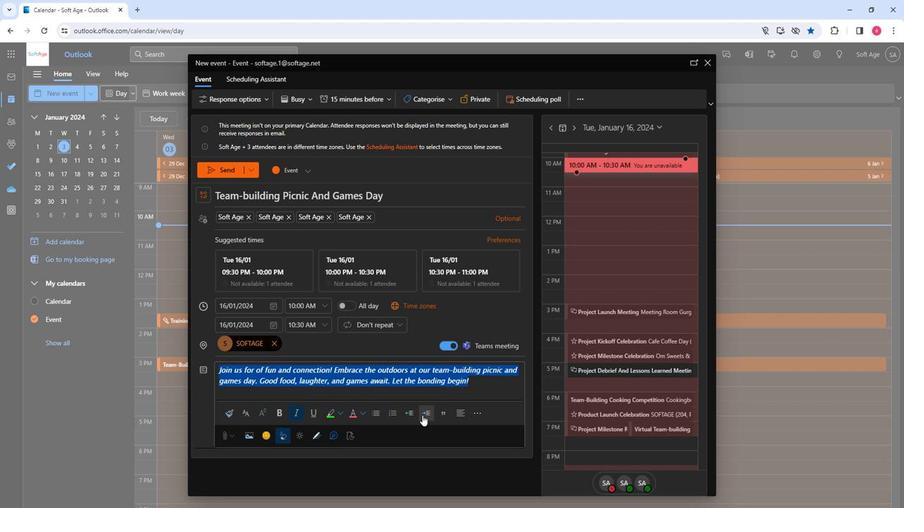 
Action: Mouse pressed left at (419, 416)
Screenshot: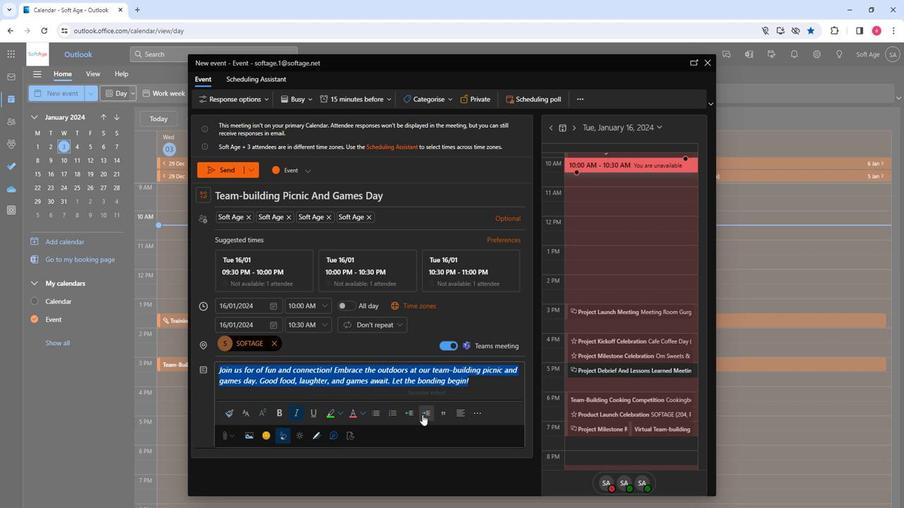 
Action: Mouse moved to (276, 393)
Screenshot: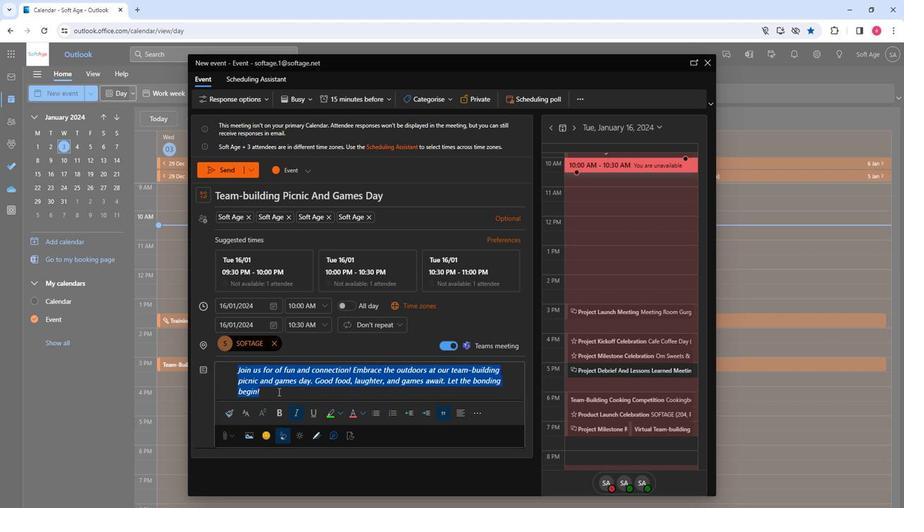 
Action: Mouse pressed left at (276, 393)
Screenshot: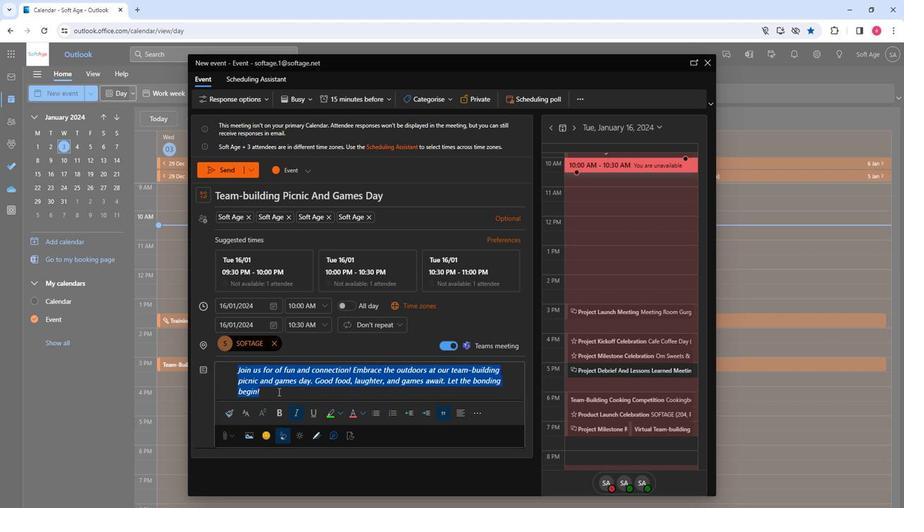 
Action: Mouse moved to (266, 436)
Screenshot: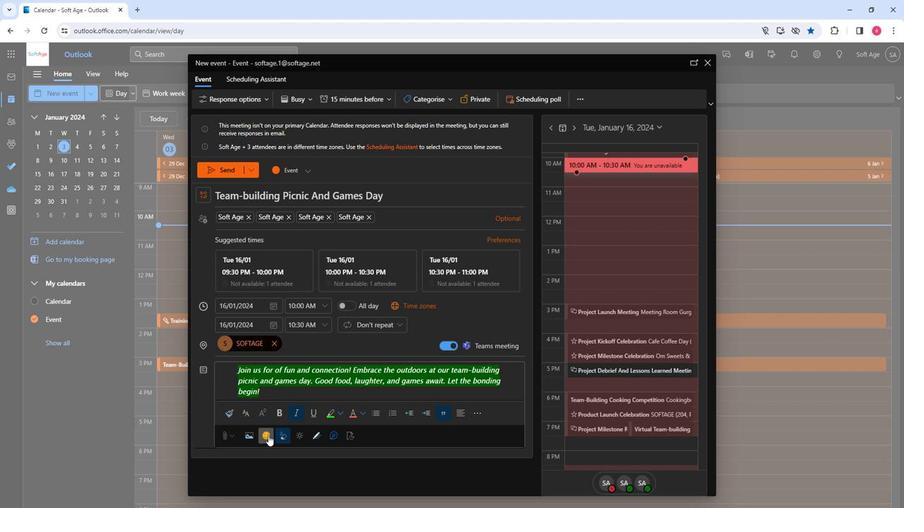 
Action: Mouse pressed left at (266, 436)
Screenshot: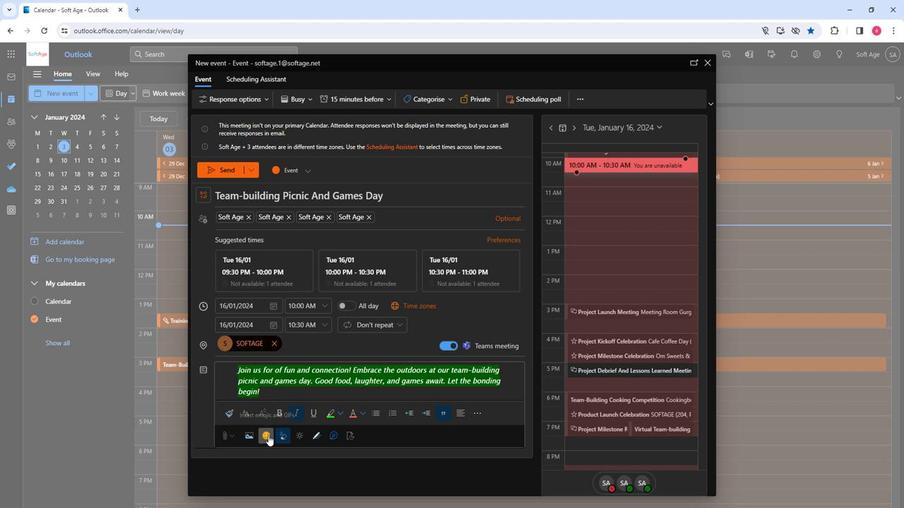 
Action: Mouse moved to (602, 156)
Screenshot: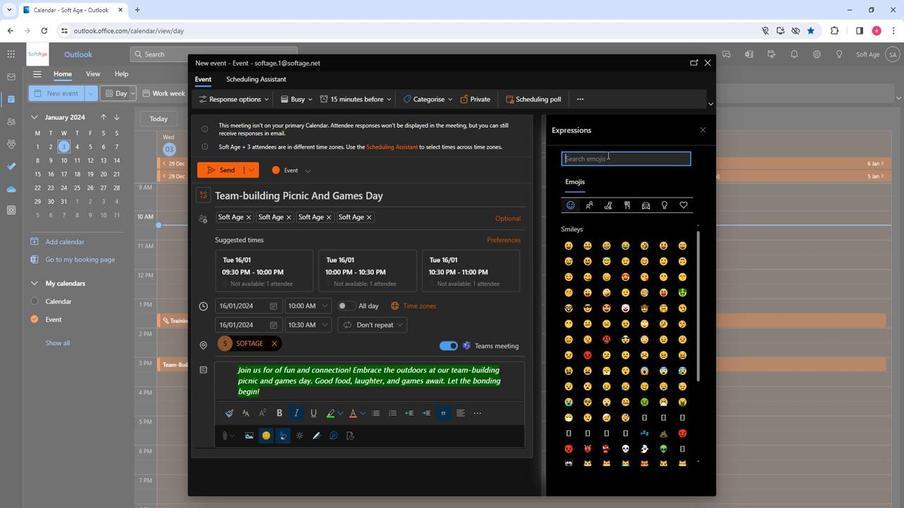 
Action: Mouse pressed left at (602, 156)
Screenshot: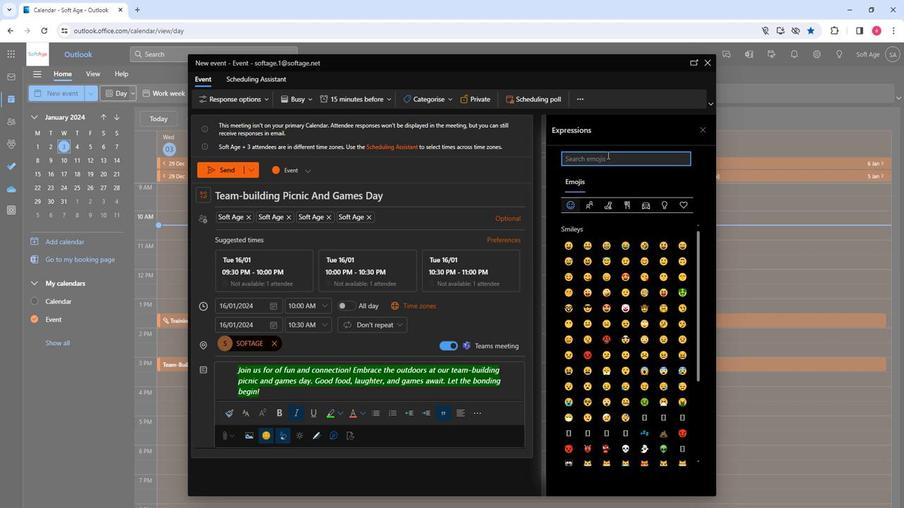 
Action: Key pressed games
Screenshot: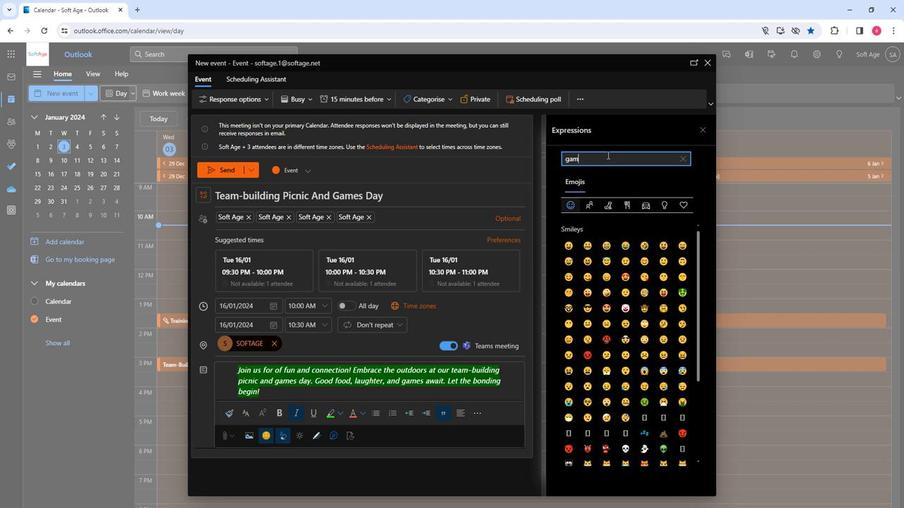 
Action: Mouse moved to (604, 187)
Screenshot: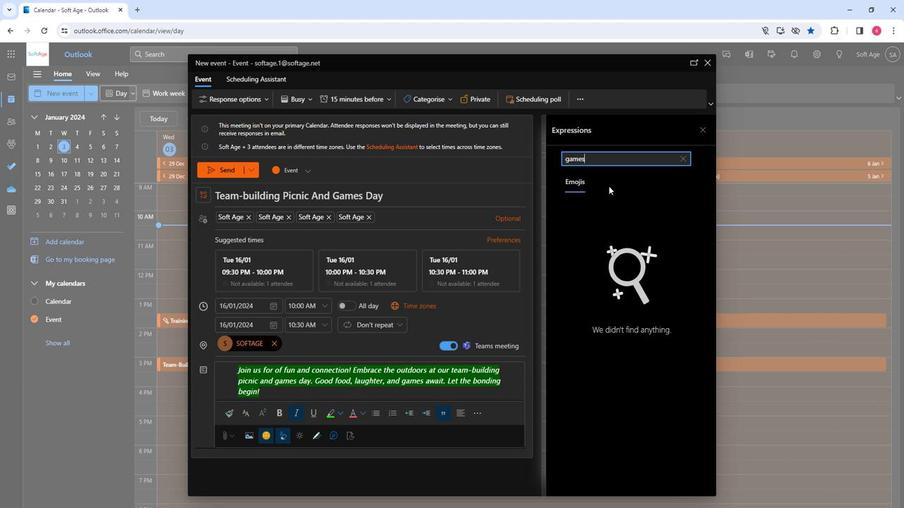 
Action: Key pressed <Key.backspace>
Screenshot: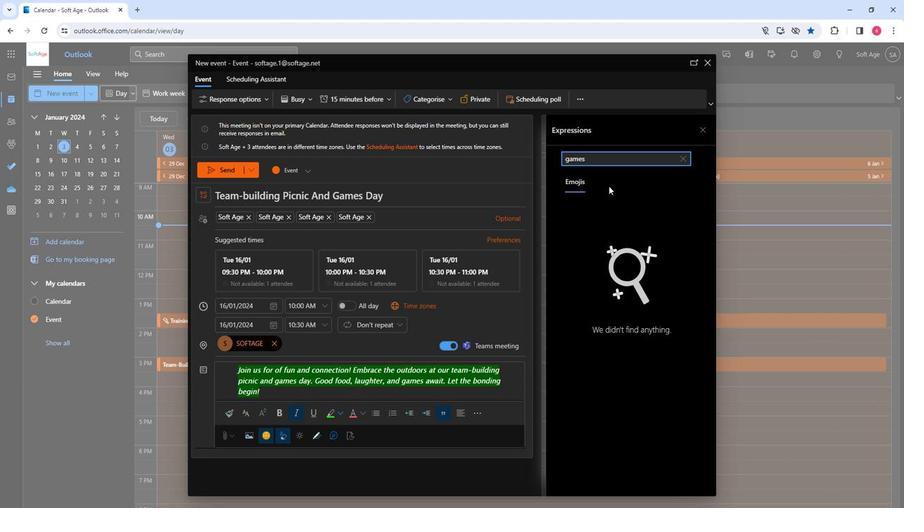 
Action: Mouse moved to (668, 207)
Screenshot: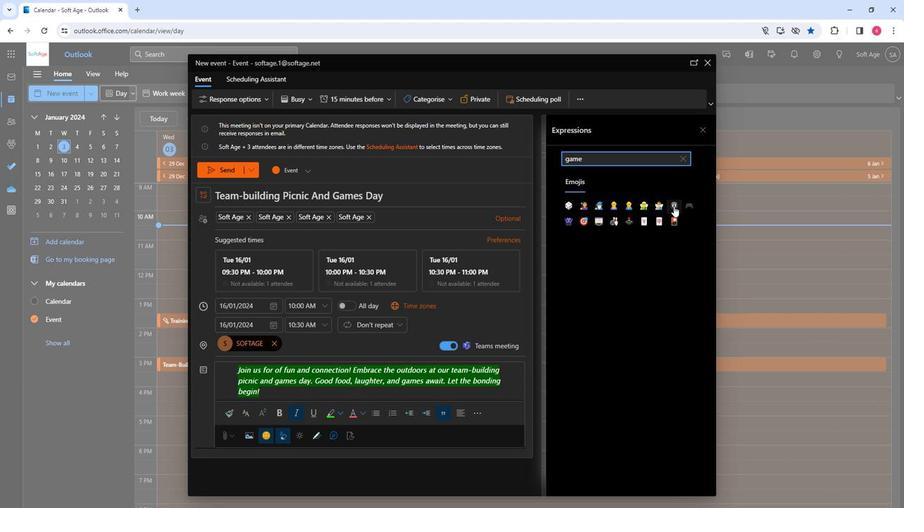 
Action: Mouse pressed left at (668, 207)
Screenshot: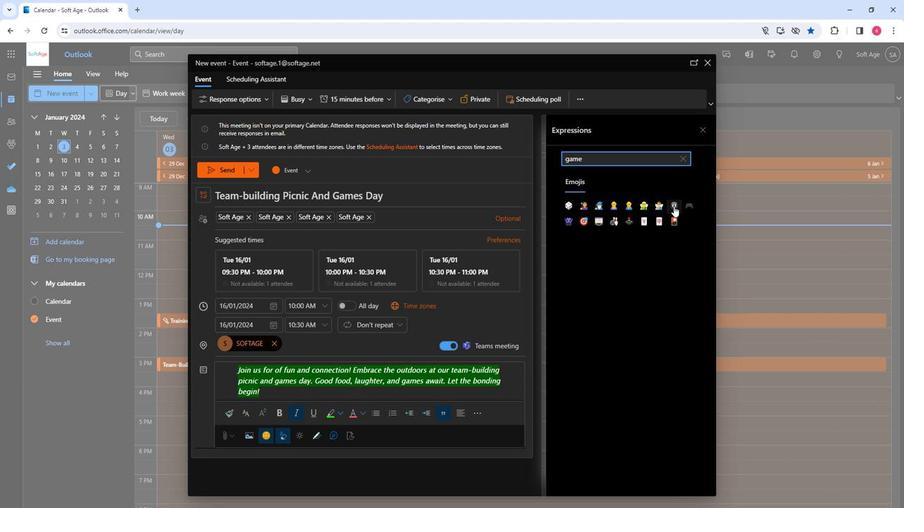 
Action: Mouse moved to (696, 132)
Screenshot: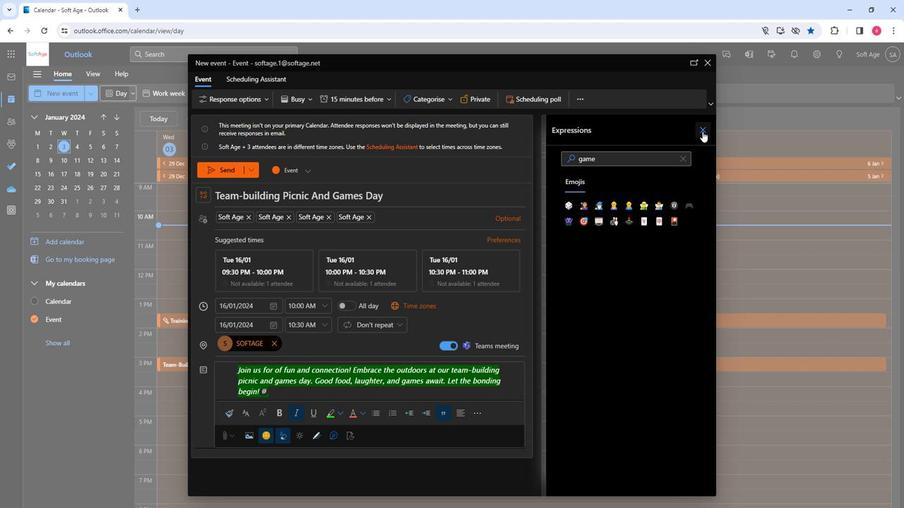 
Action: Mouse pressed left at (696, 132)
Screenshot: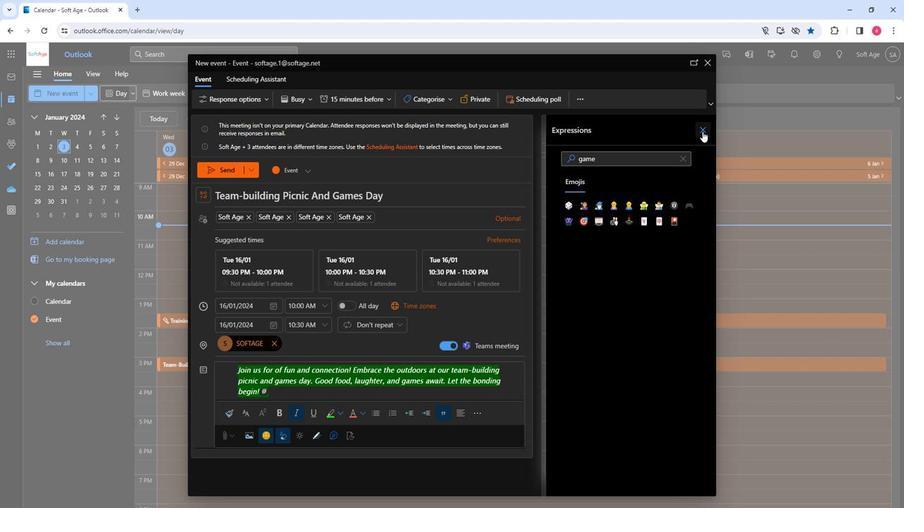 
Action: Mouse moved to (415, 282)
Screenshot: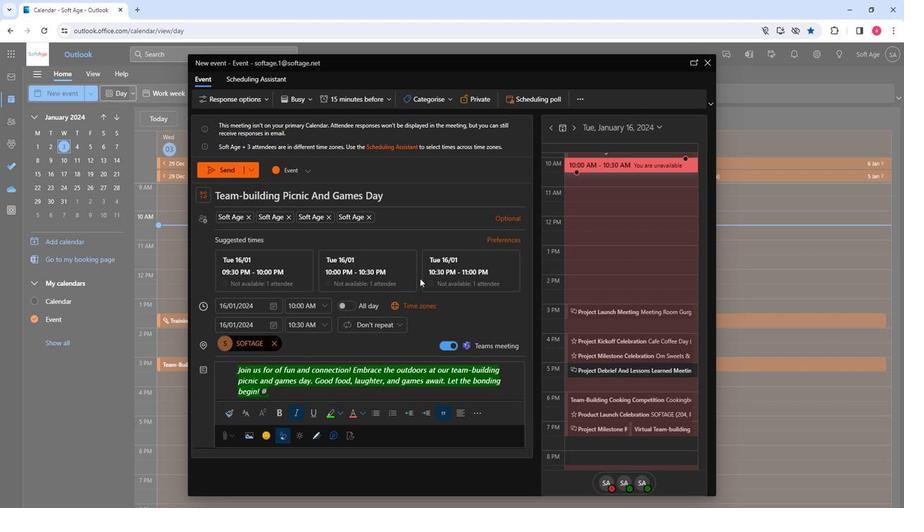
Action: Mouse scrolled (415, 281) with delta (0, 0)
Screenshot: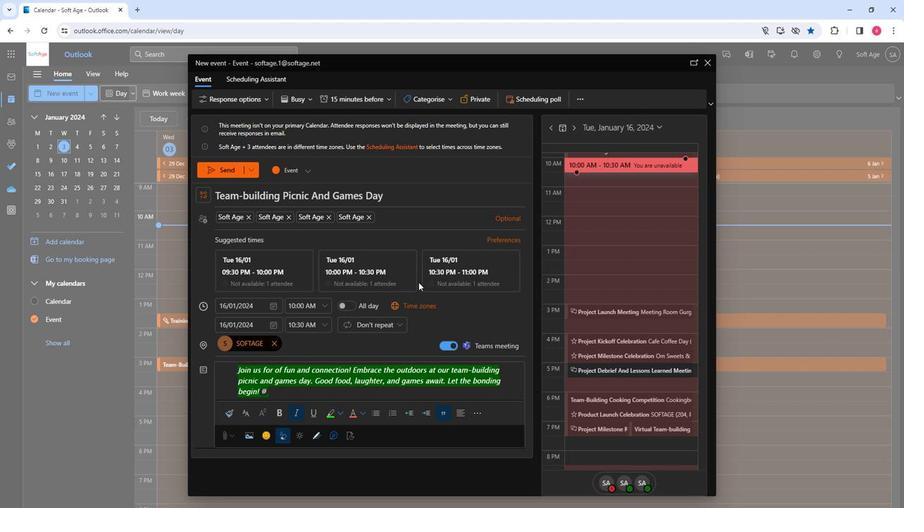 
Action: Mouse moved to (414, 284)
Screenshot: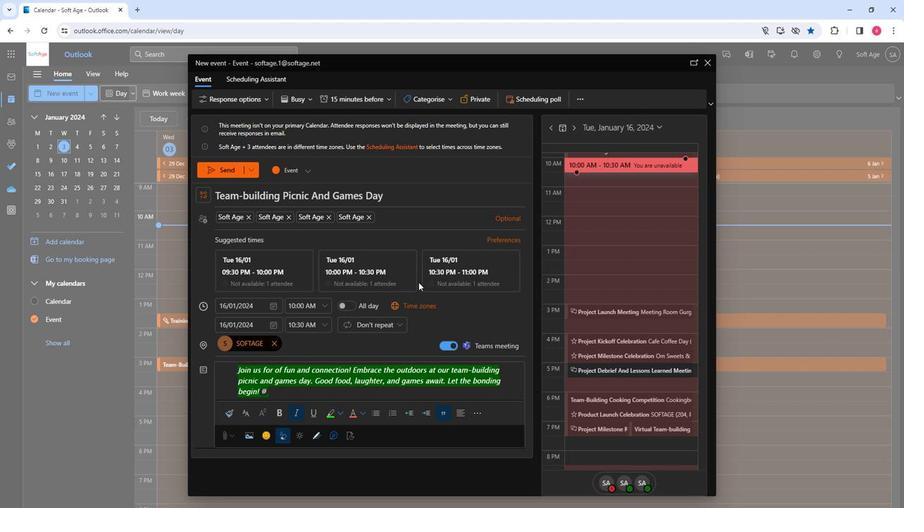 
Action: Mouse scrolled (414, 284) with delta (0, 0)
Screenshot: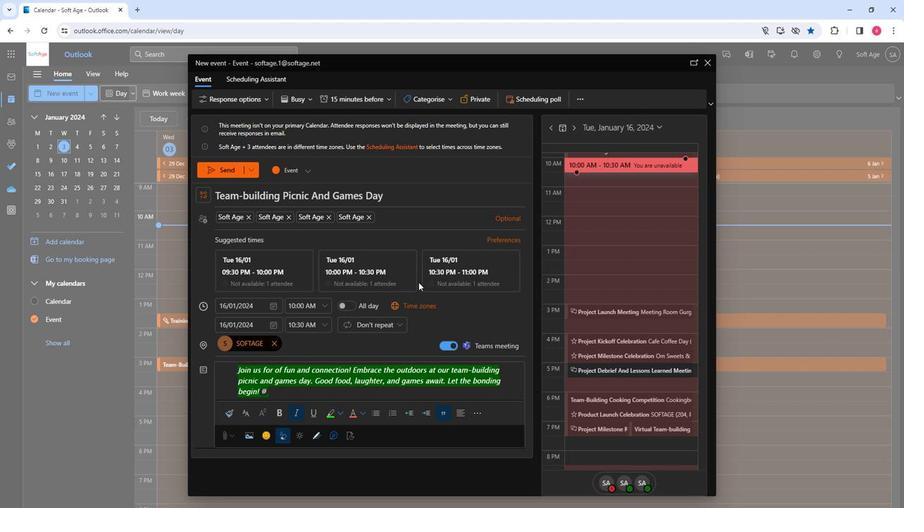 
Action: Mouse scrolled (414, 284) with delta (0, 0)
Screenshot: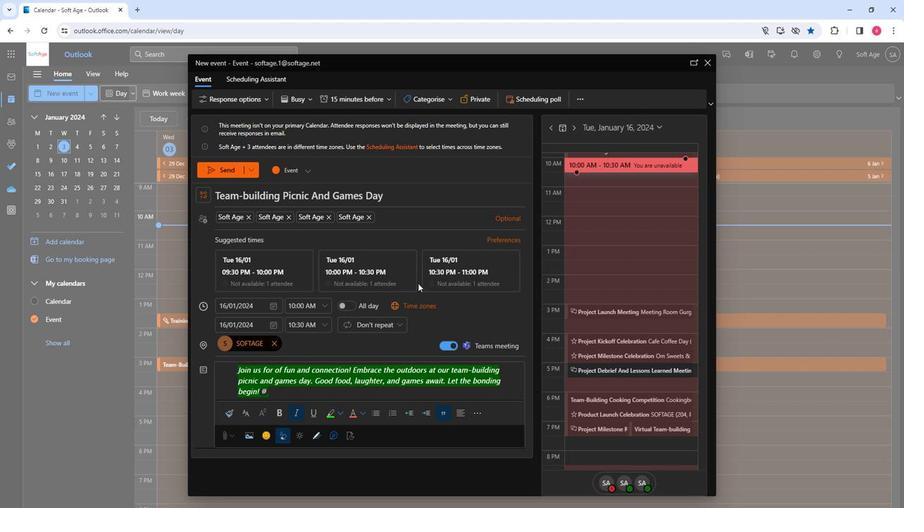 
Action: Mouse moved to (414, 284)
Screenshot: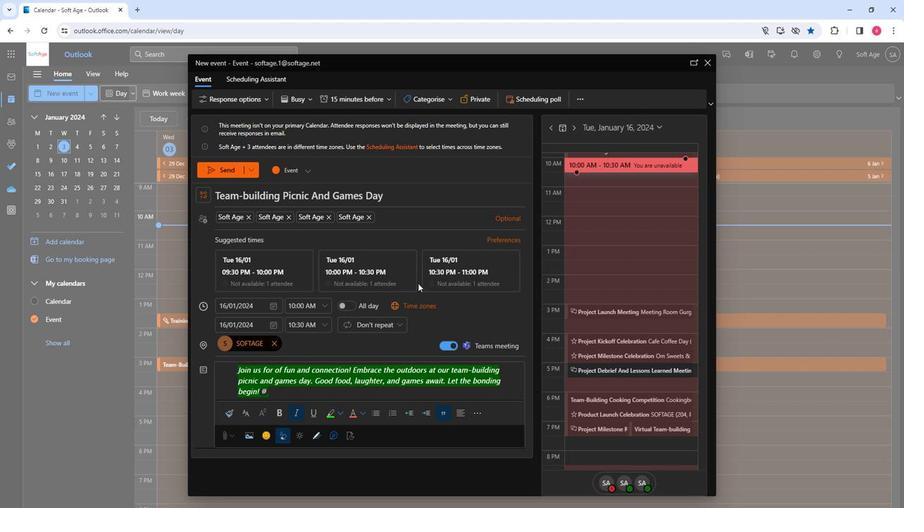 
Action: Mouse scrolled (414, 284) with delta (0, 0)
Screenshot: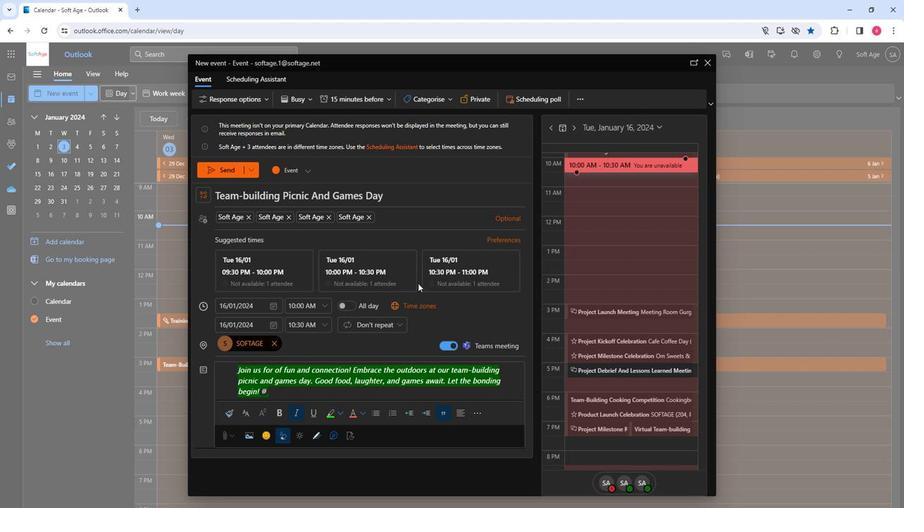 
Action: Mouse scrolled (414, 284) with delta (0, 0)
Screenshot: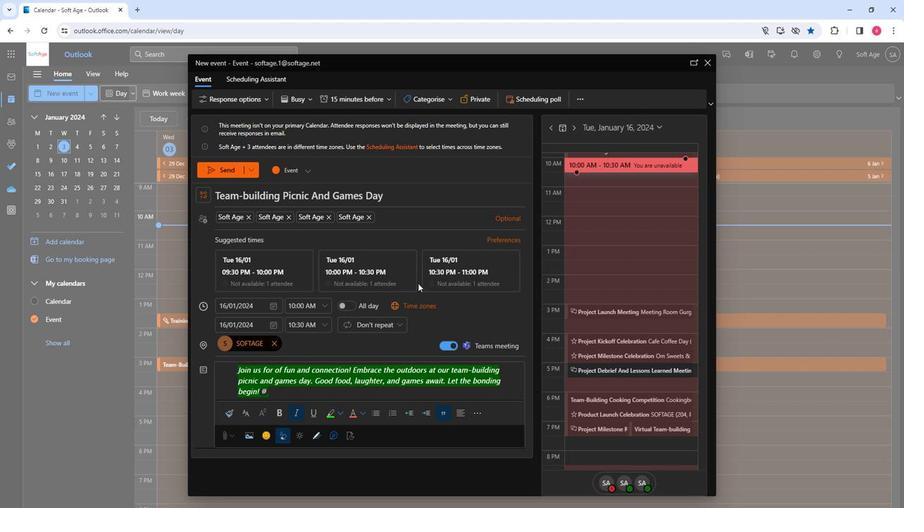 
Action: Mouse moved to (226, 168)
Screenshot: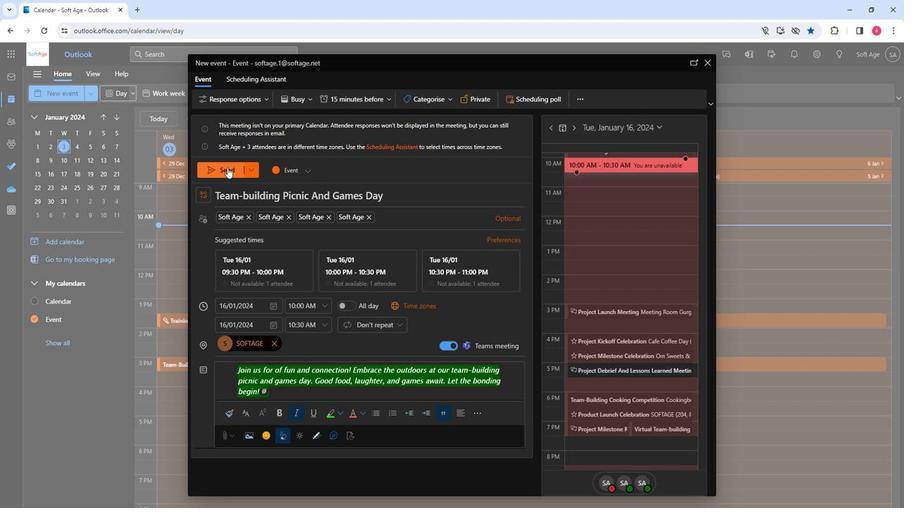 
Action: Mouse pressed left at (226, 168)
Screenshot: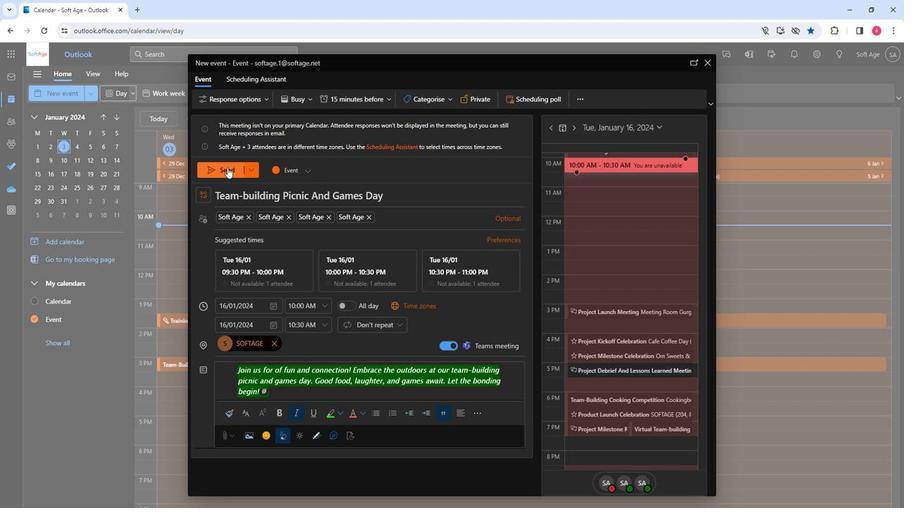
Action: Mouse moved to (322, 249)
Screenshot: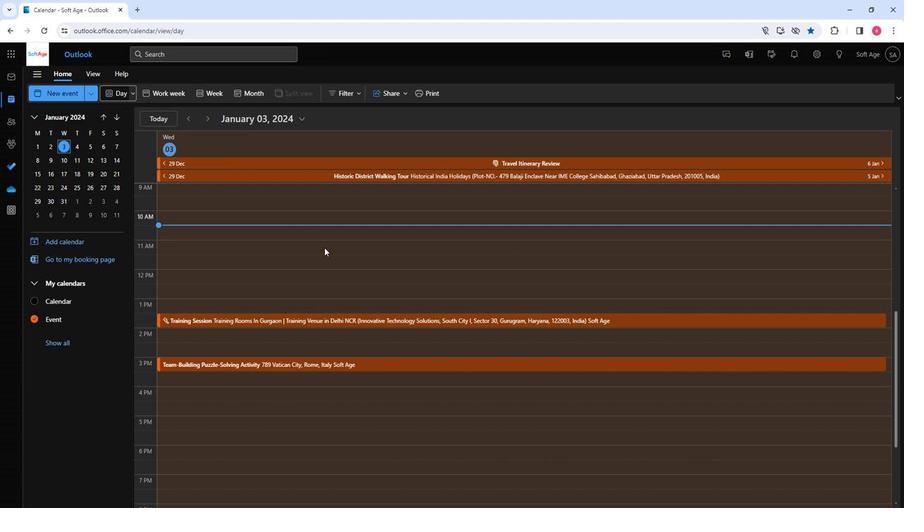 
